 Task: Add Attachment from Google Drive to Card Card0000000363 in Board Board0000000091 in Workspace WS0000000031 in Trello. Add Cover Orange to Card Card0000000363 in Board Board0000000091 in Workspace WS0000000031 in Trello. Add "Add Label …" with "Title" Title0000000363 to Button Button0000000363 to Card Card0000000363 in Board Board0000000091 in Workspace WS0000000031 in Trello. Add Description DS0000000363 to Card Card0000000363 in Board Board0000000091 in Workspace WS0000000031 in Trello. Add Comment CM0000000363 to Card Card0000000363 in Board Board0000000091 in Workspace WS0000000031 in Trello
Action: Mouse moved to (445, 506)
Screenshot: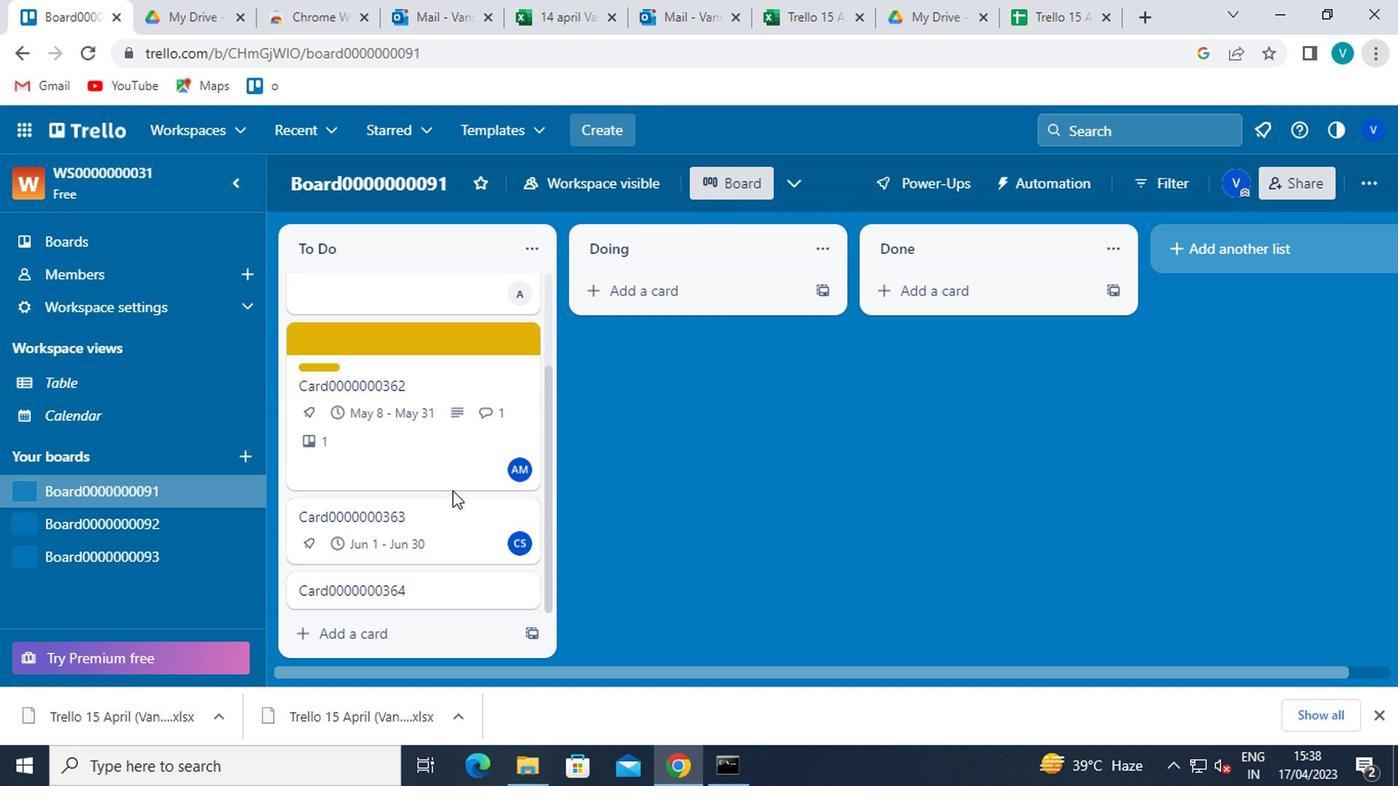 
Action: Mouse pressed left at (445, 506)
Screenshot: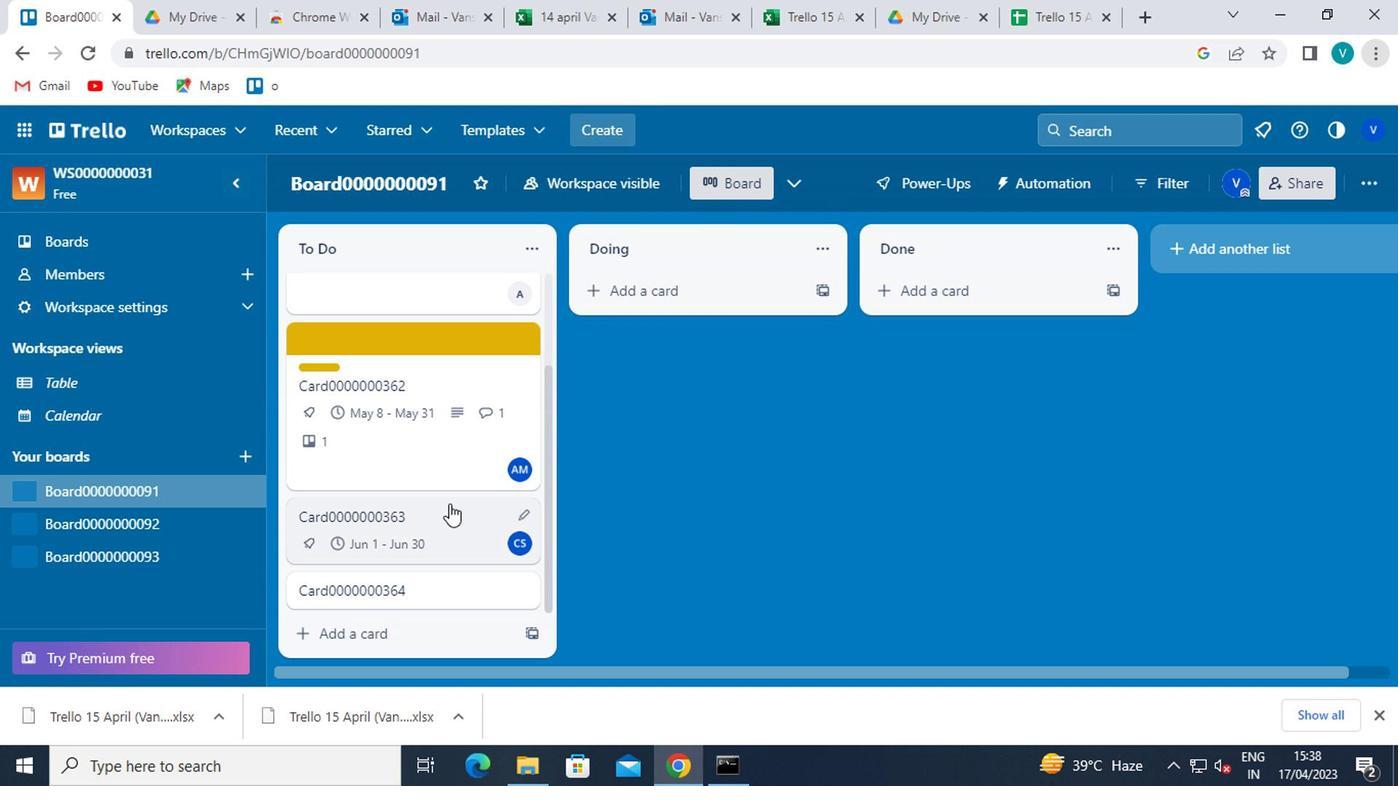 
Action: Mouse moved to (918, 456)
Screenshot: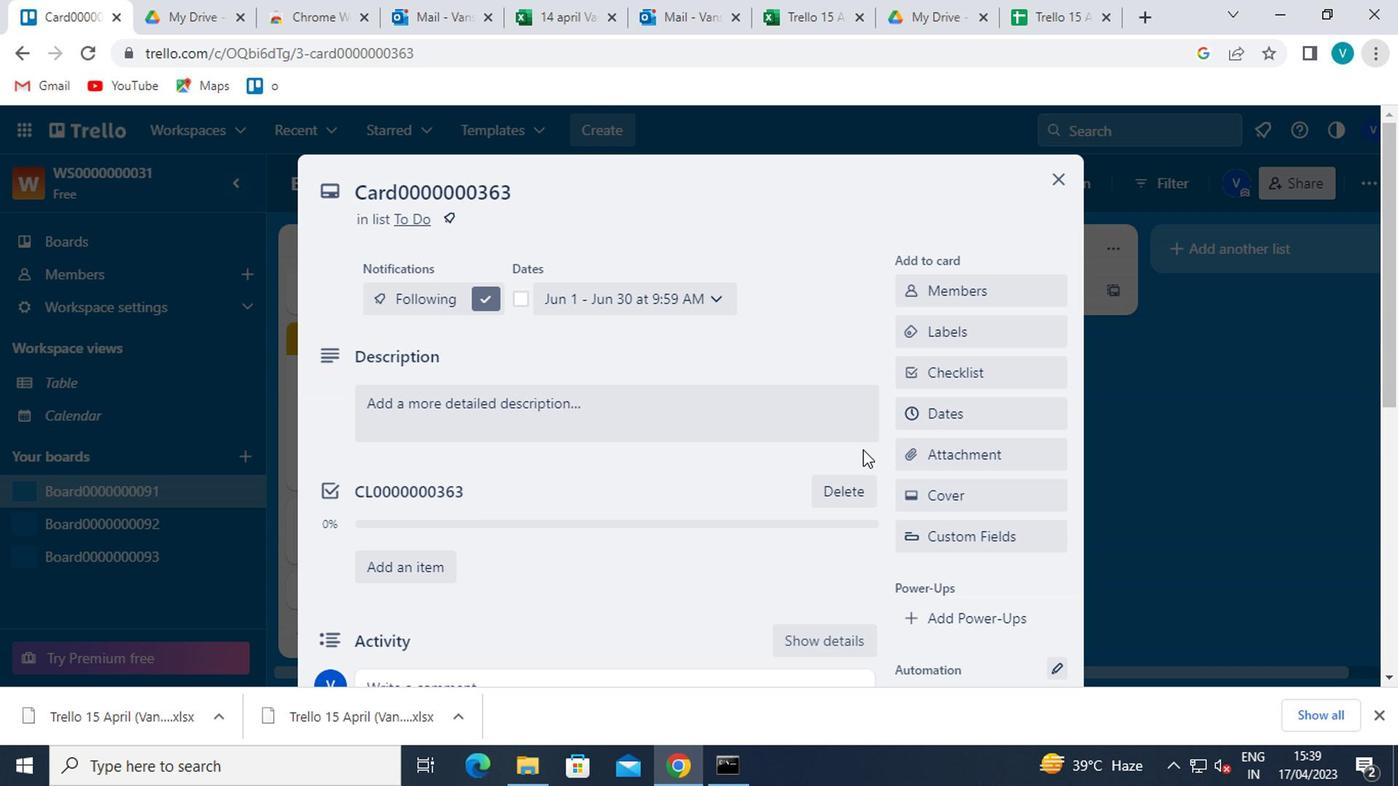 
Action: Mouse pressed left at (918, 456)
Screenshot: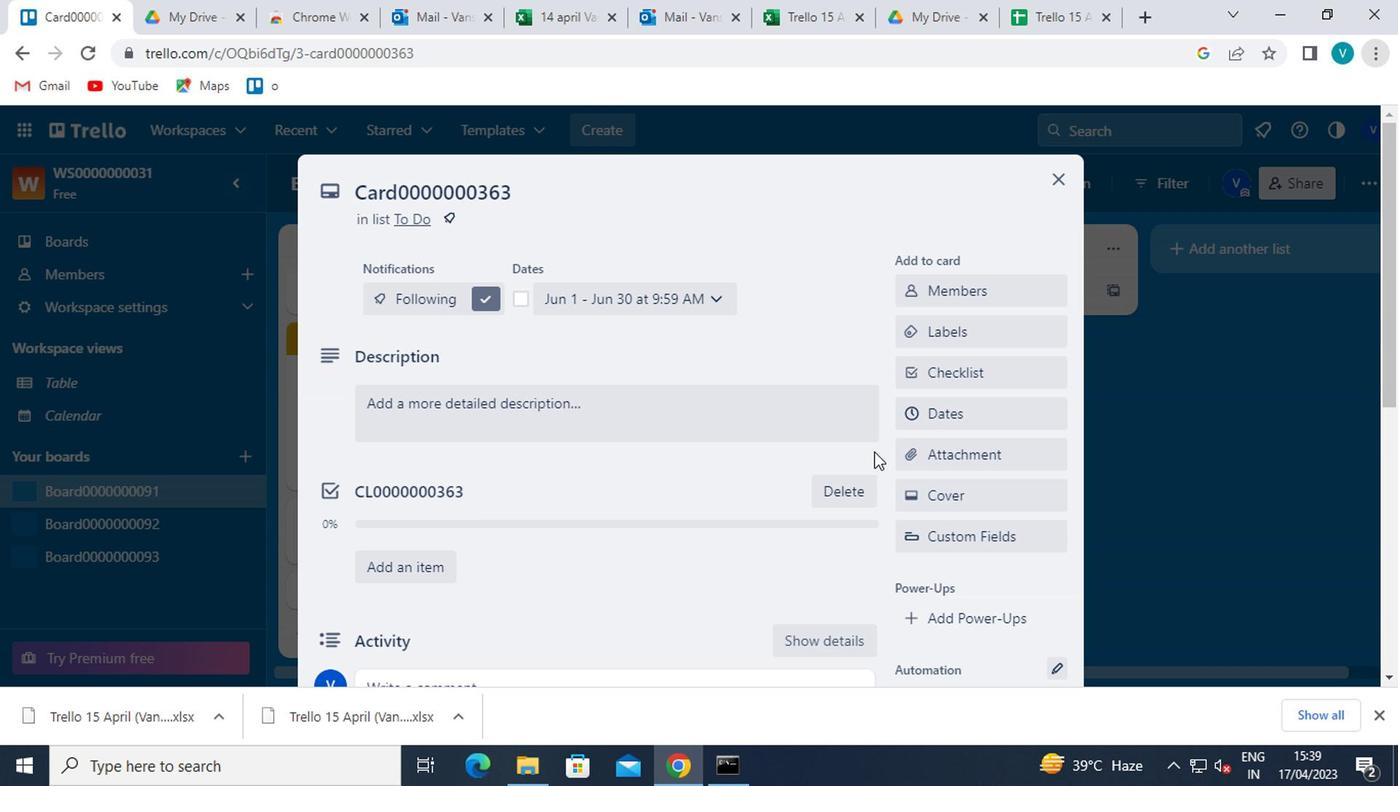 
Action: Mouse moved to (938, 286)
Screenshot: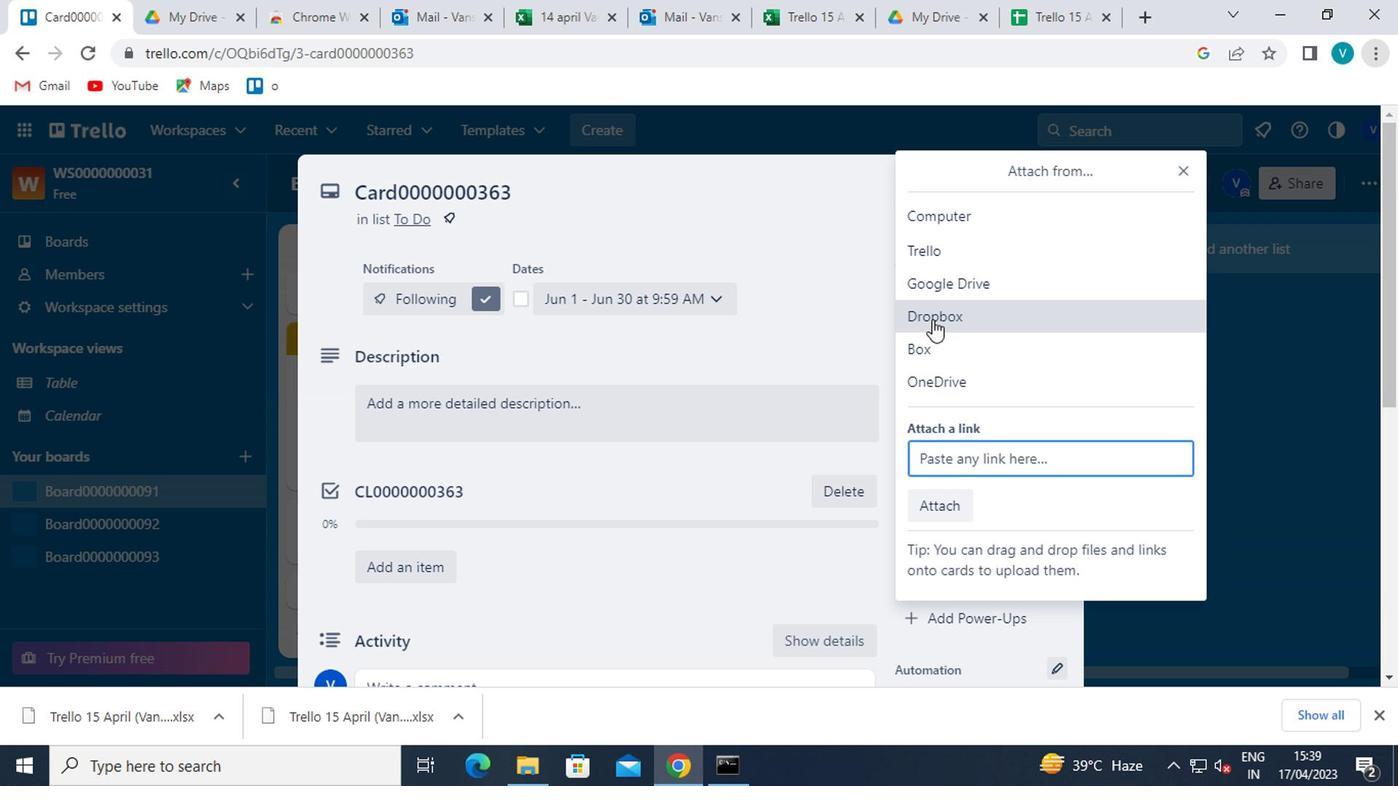 
Action: Mouse pressed left at (938, 286)
Screenshot: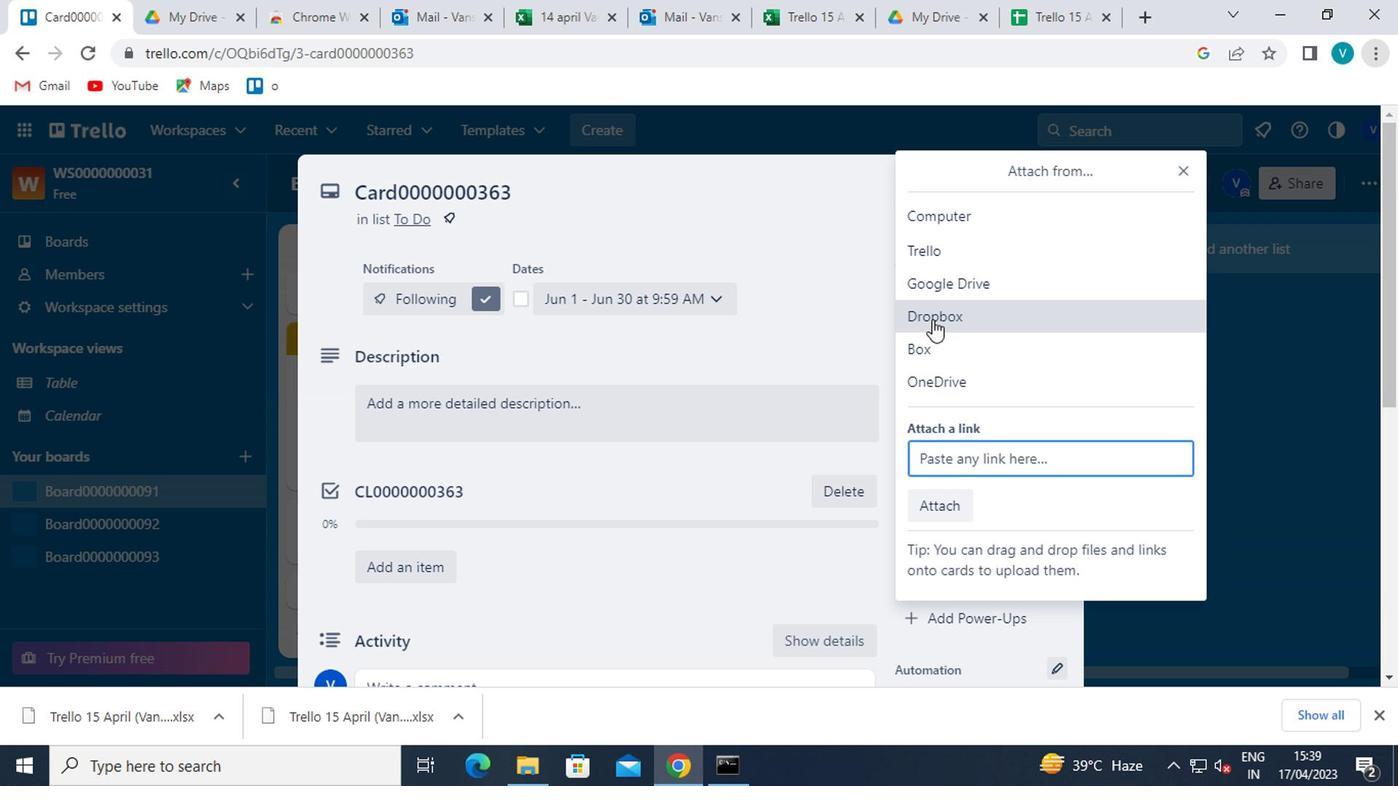 
Action: Mouse moved to (559, 449)
Screenshot: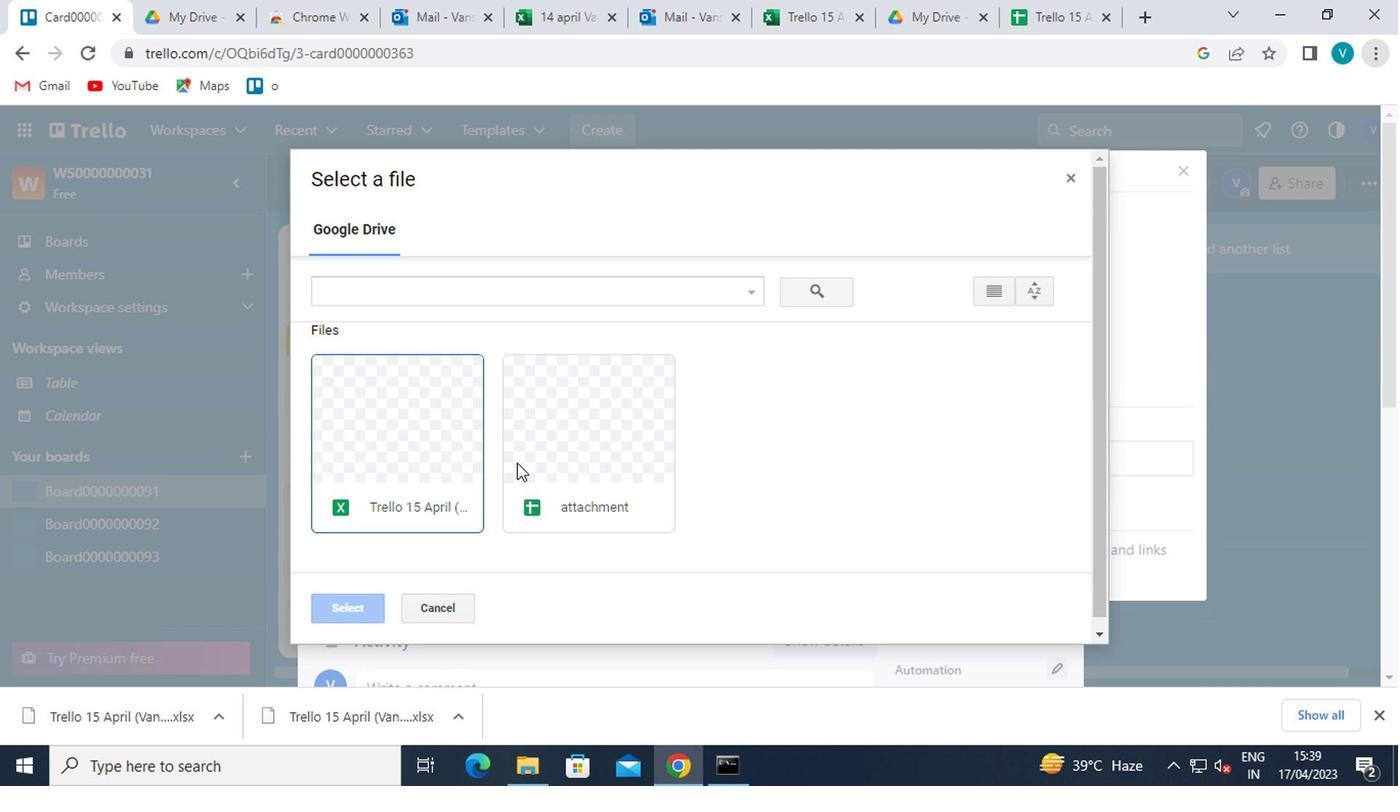 
Action: Mouse pressed left at (559, 449)
Screenshot: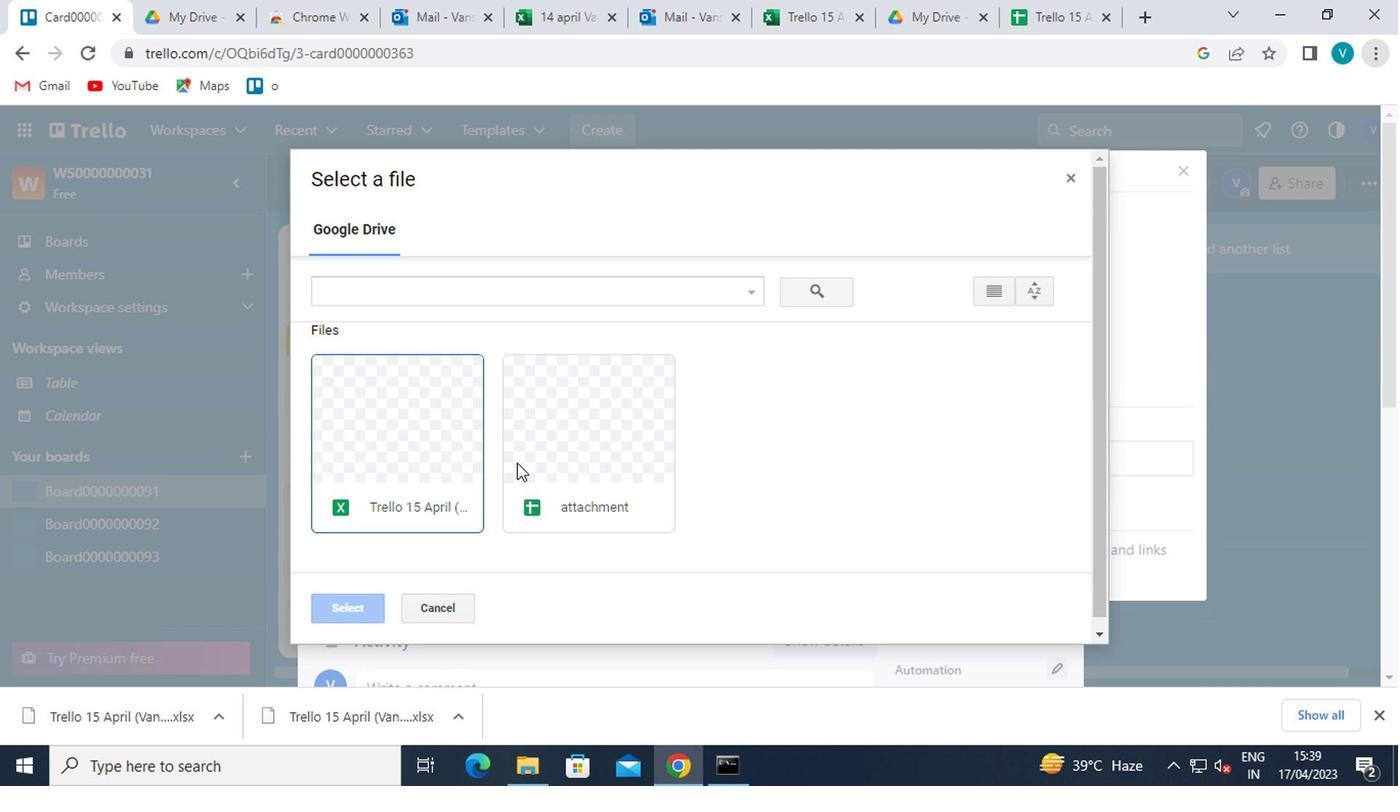 
Action: Mouse moved to (322, 609)
Screenshot: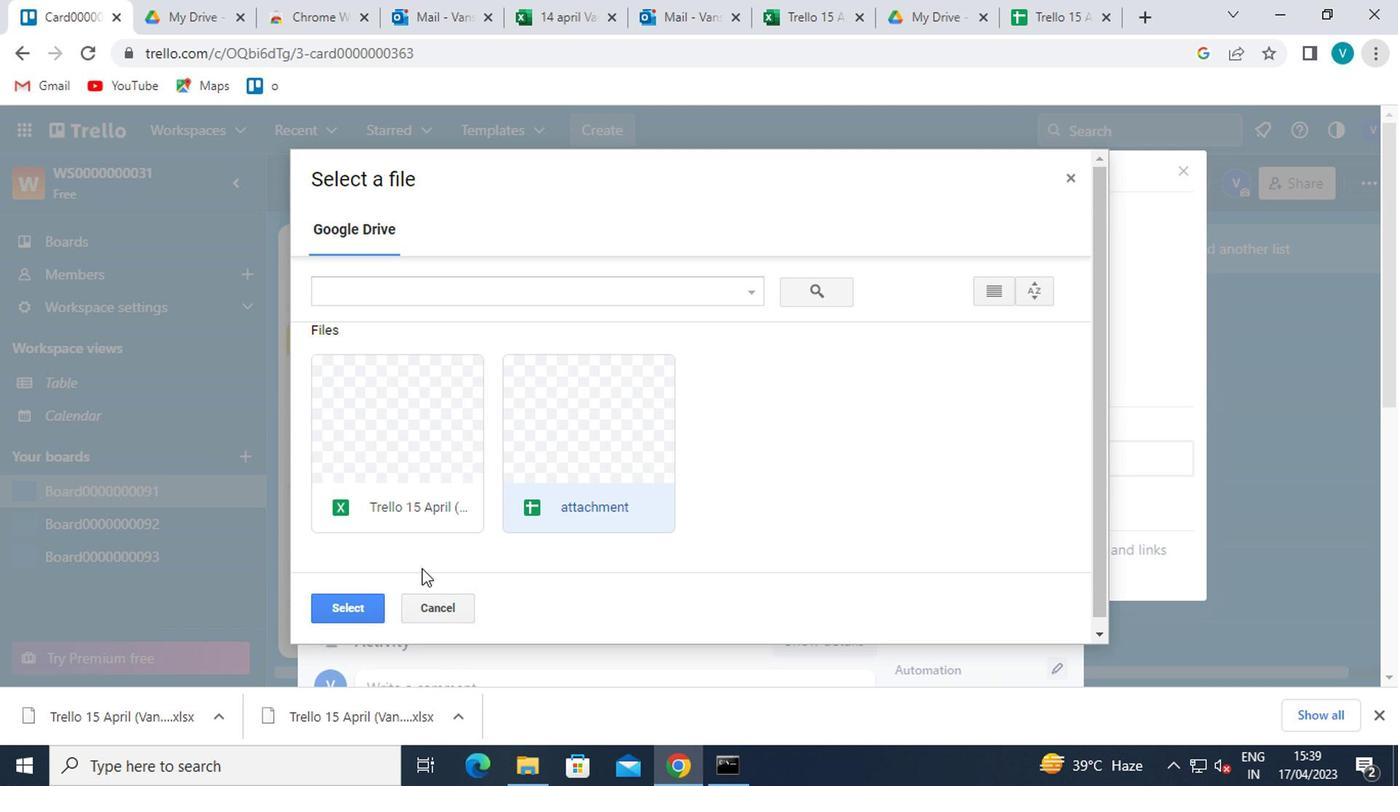 
Action: Mouse pressed left at (322, 609)
Screenshot: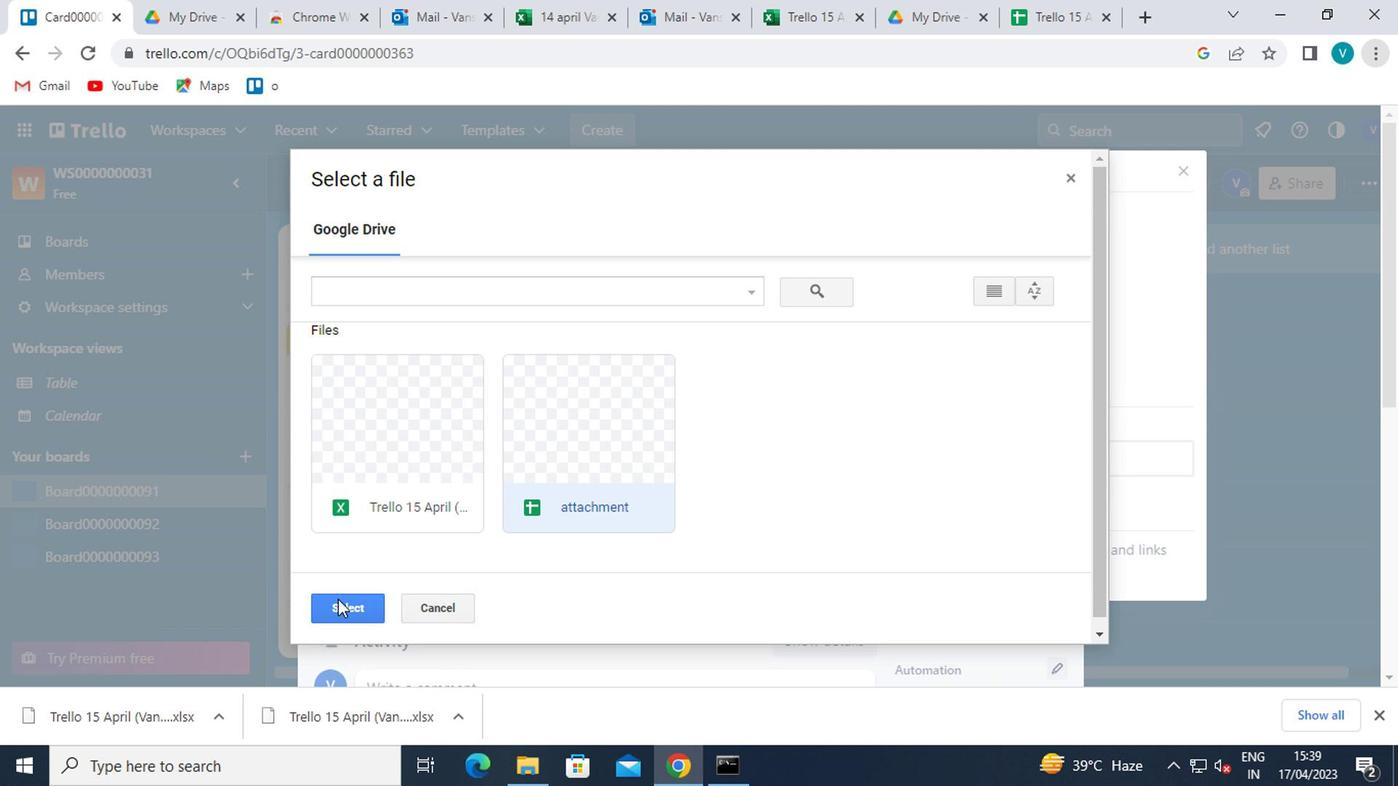 
Action: Mouse moved to (942, 487)
Screenshot: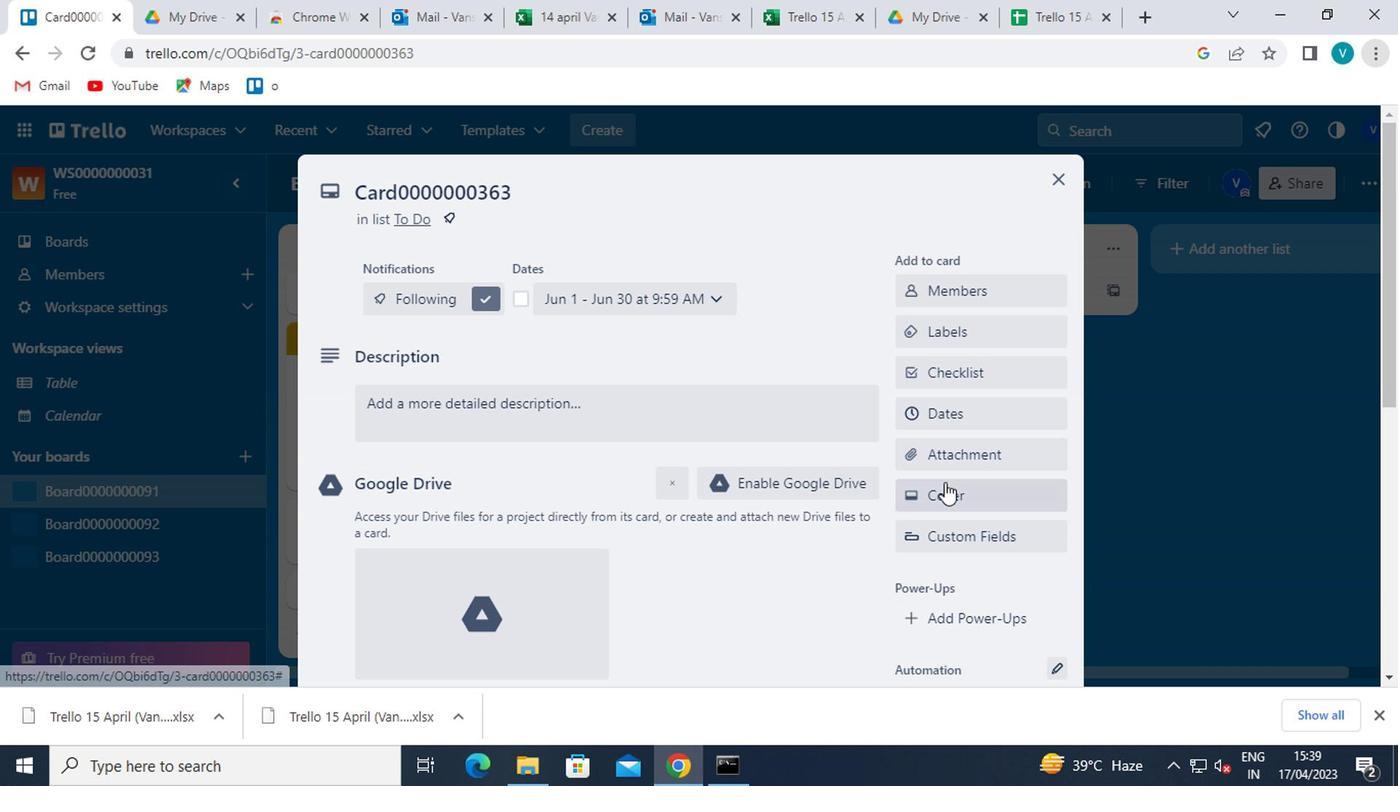 
Action: Mouse pressed left at (942, 487)
Screenshot: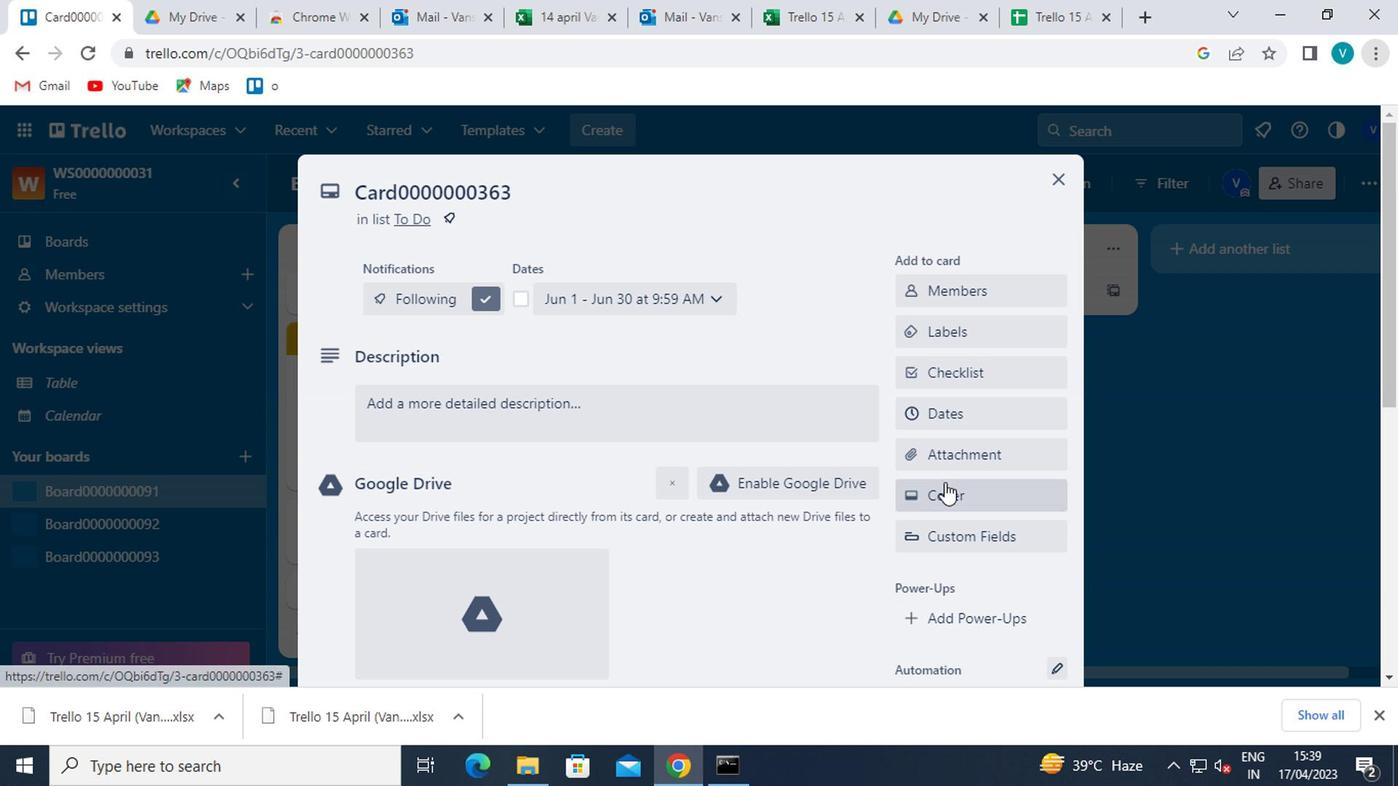 
Action: Mouse moved to (1027, 342)
Screenshot: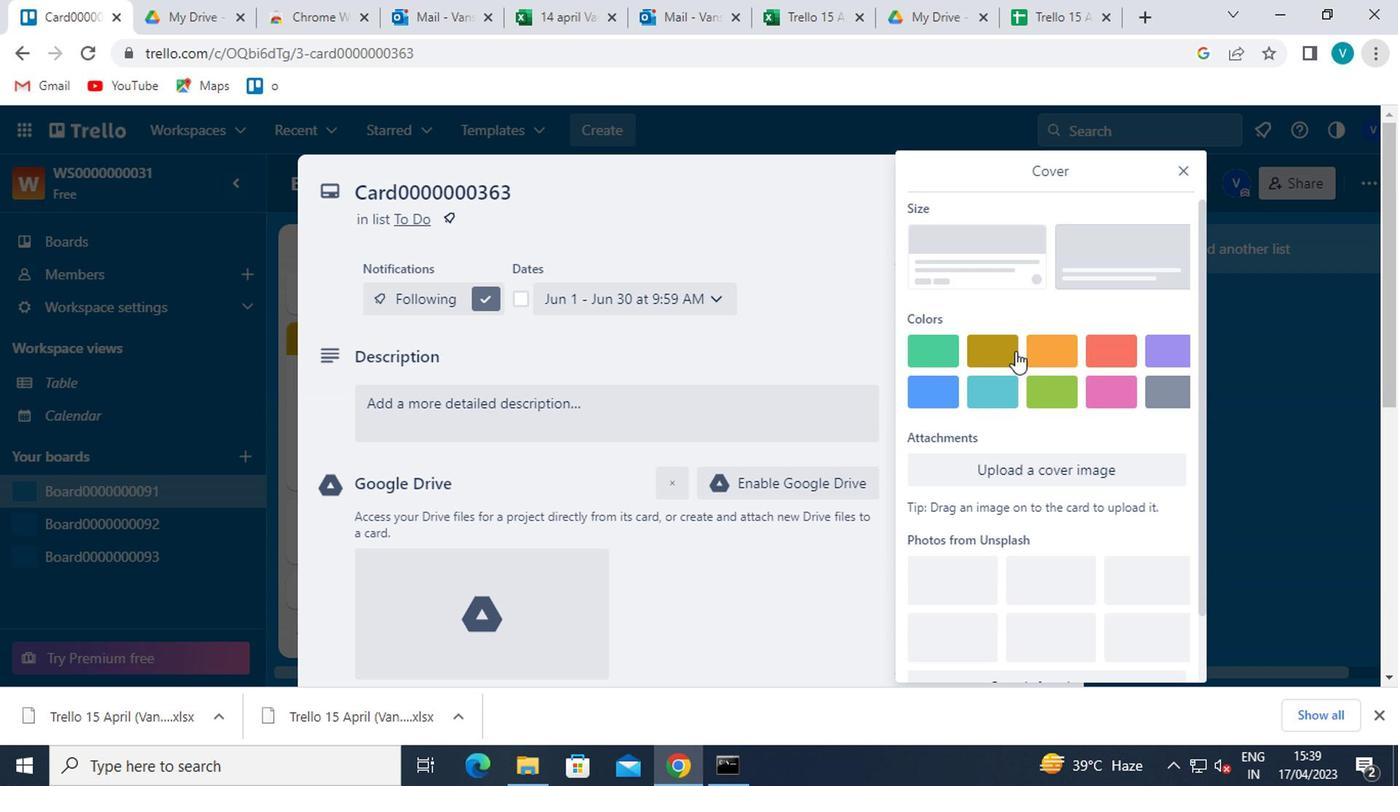 
Action: Mouse pressed left at (1027, 342)
Screenshot: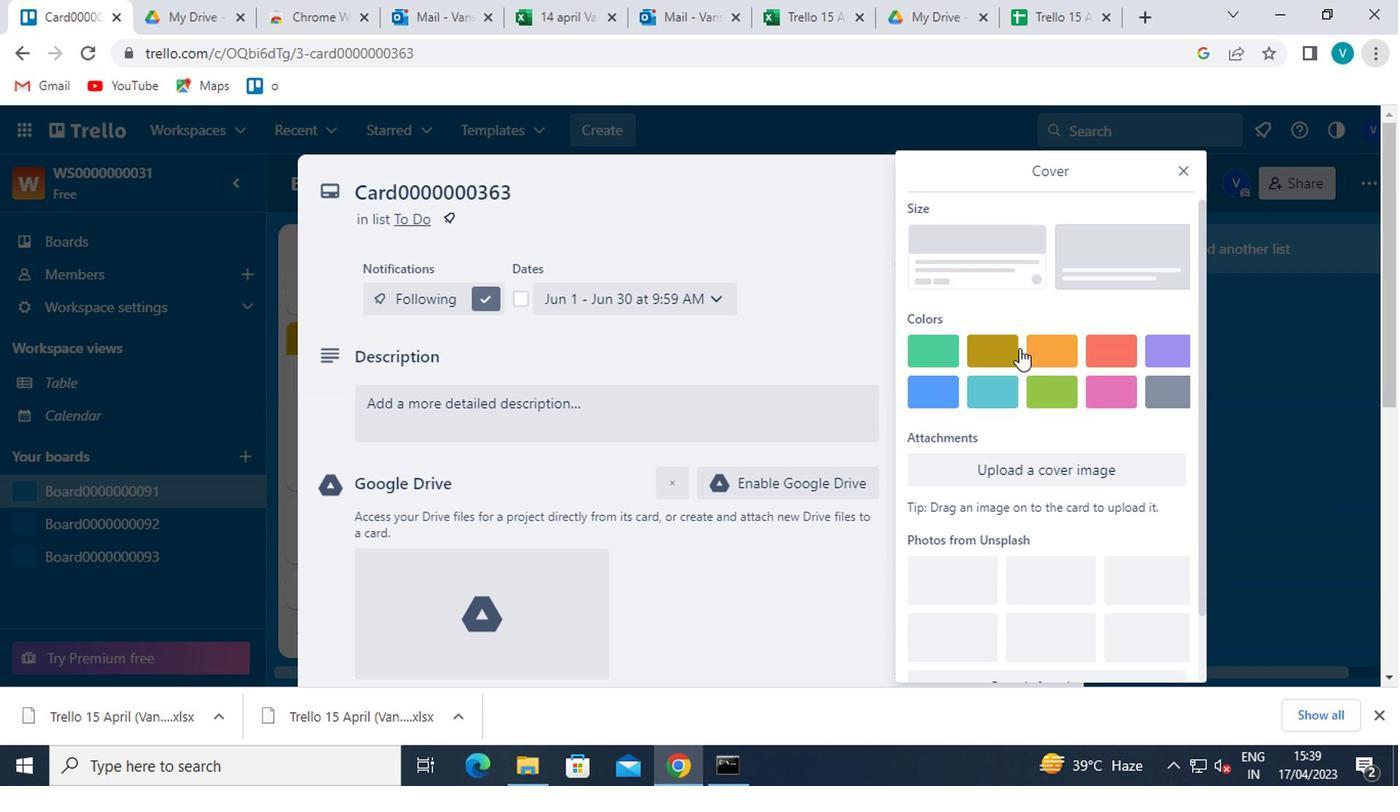 
Action: Mouse moved to (1172, 171)
Screenshot: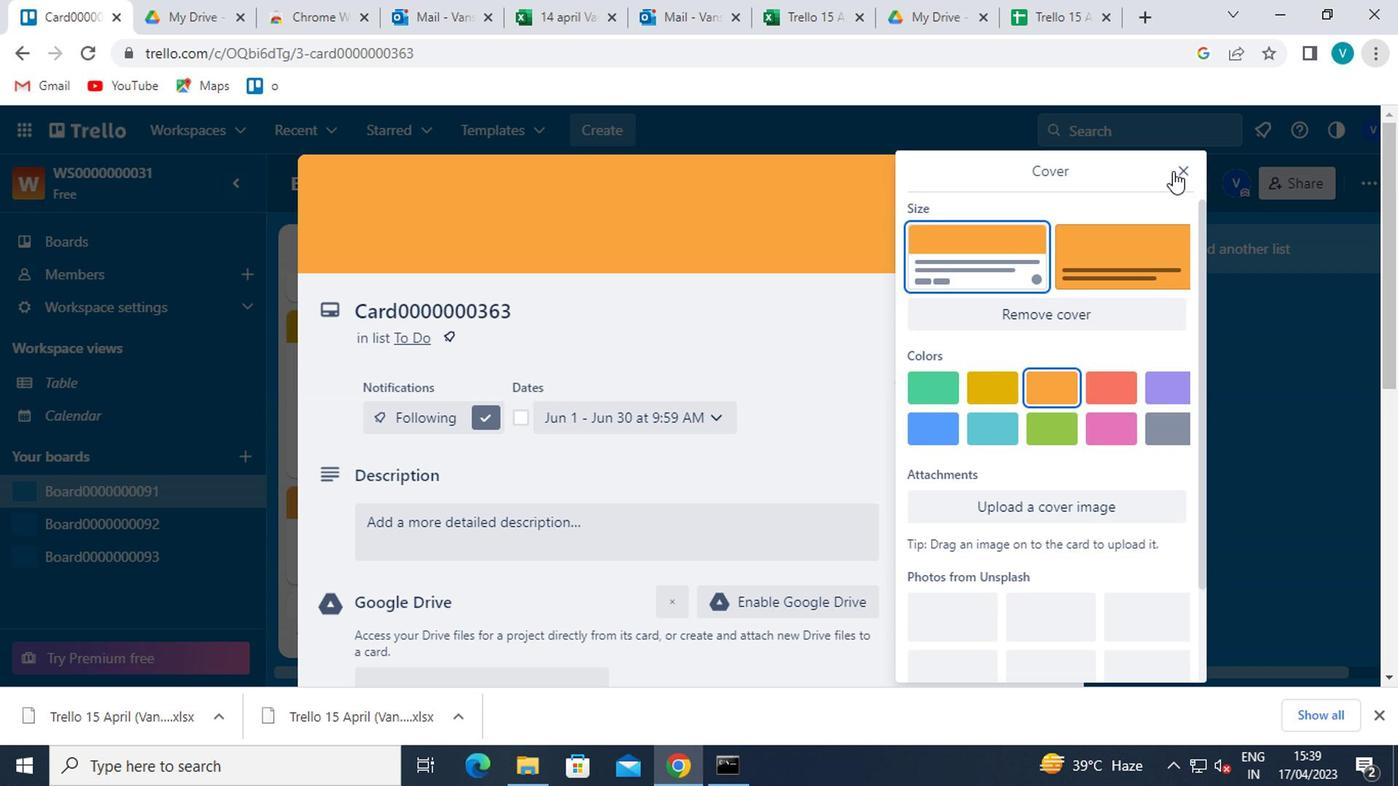 
Action: Mouse pressed left at (1172, 171)
Screenshot: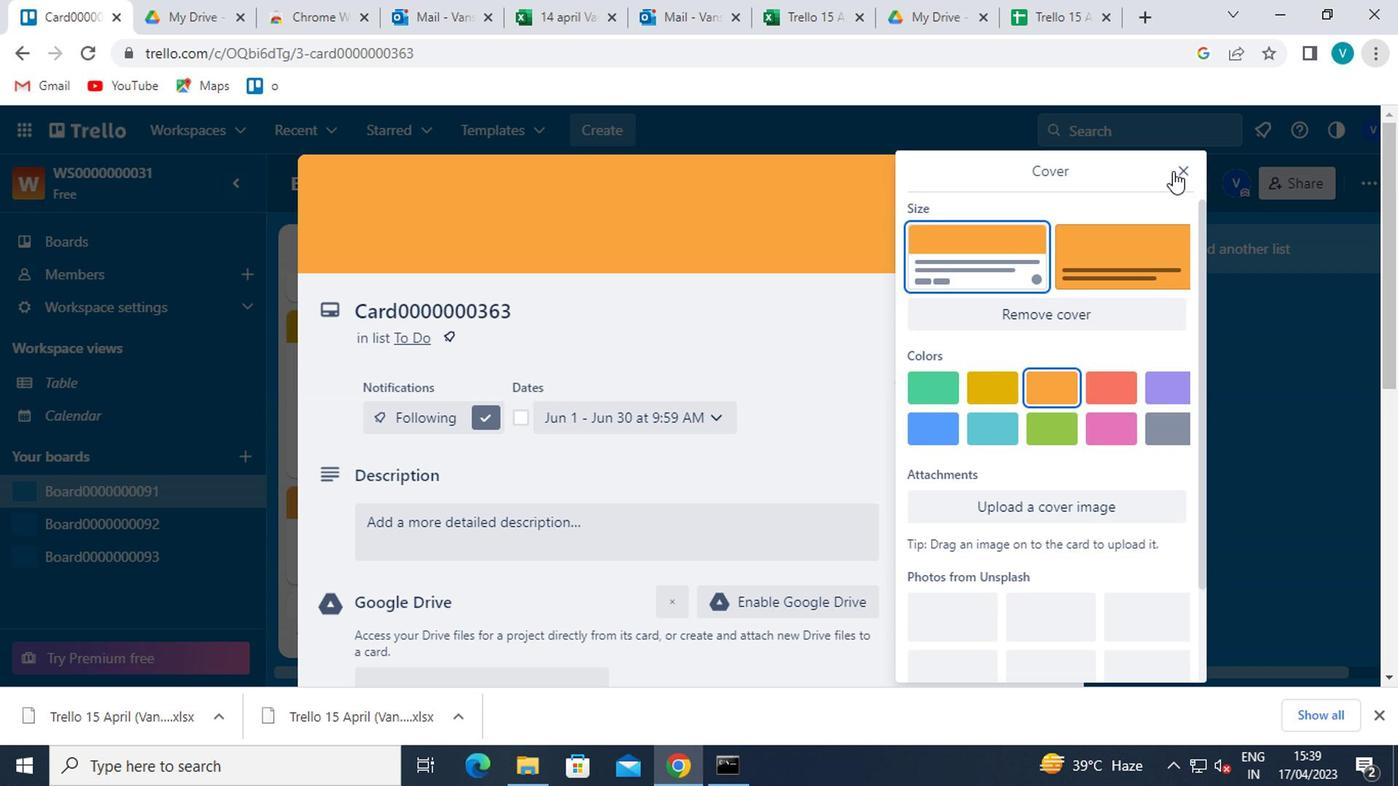
Action: Mouse moved to (1088, 418)
Screenshot: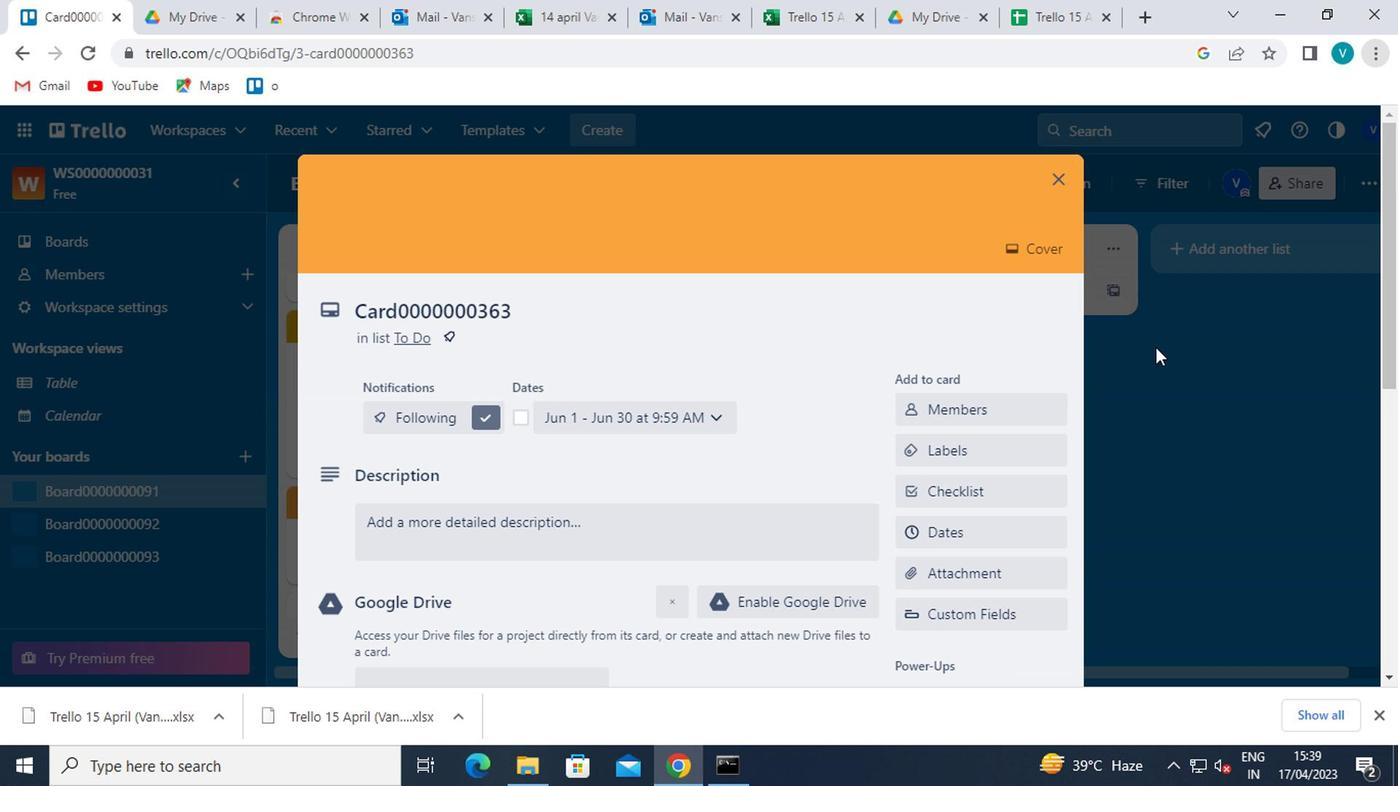 
Action: Mouse scrolled (1088, 417) with delta (0, -1)
Screenshot: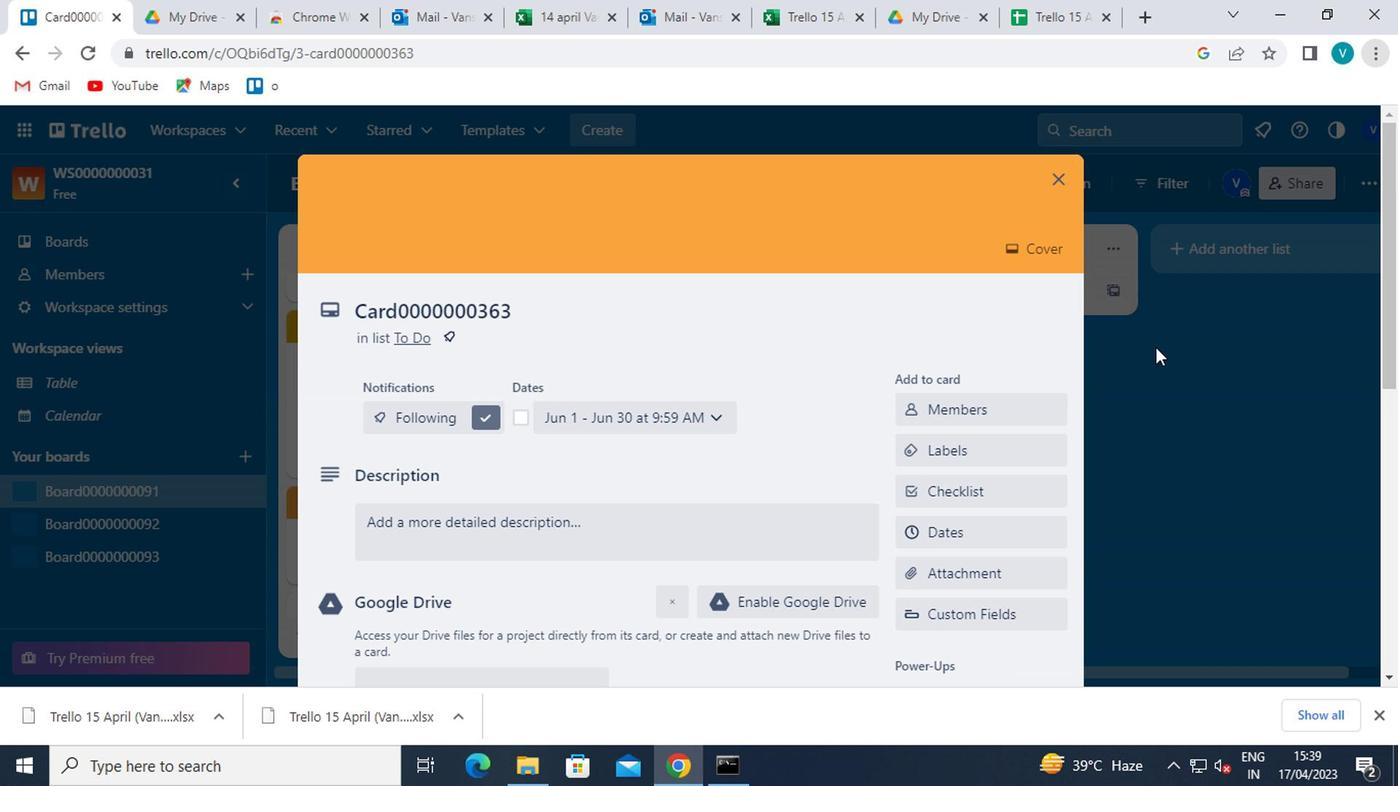 
Action: Mouse moved to (1078, 429)
Screenshot: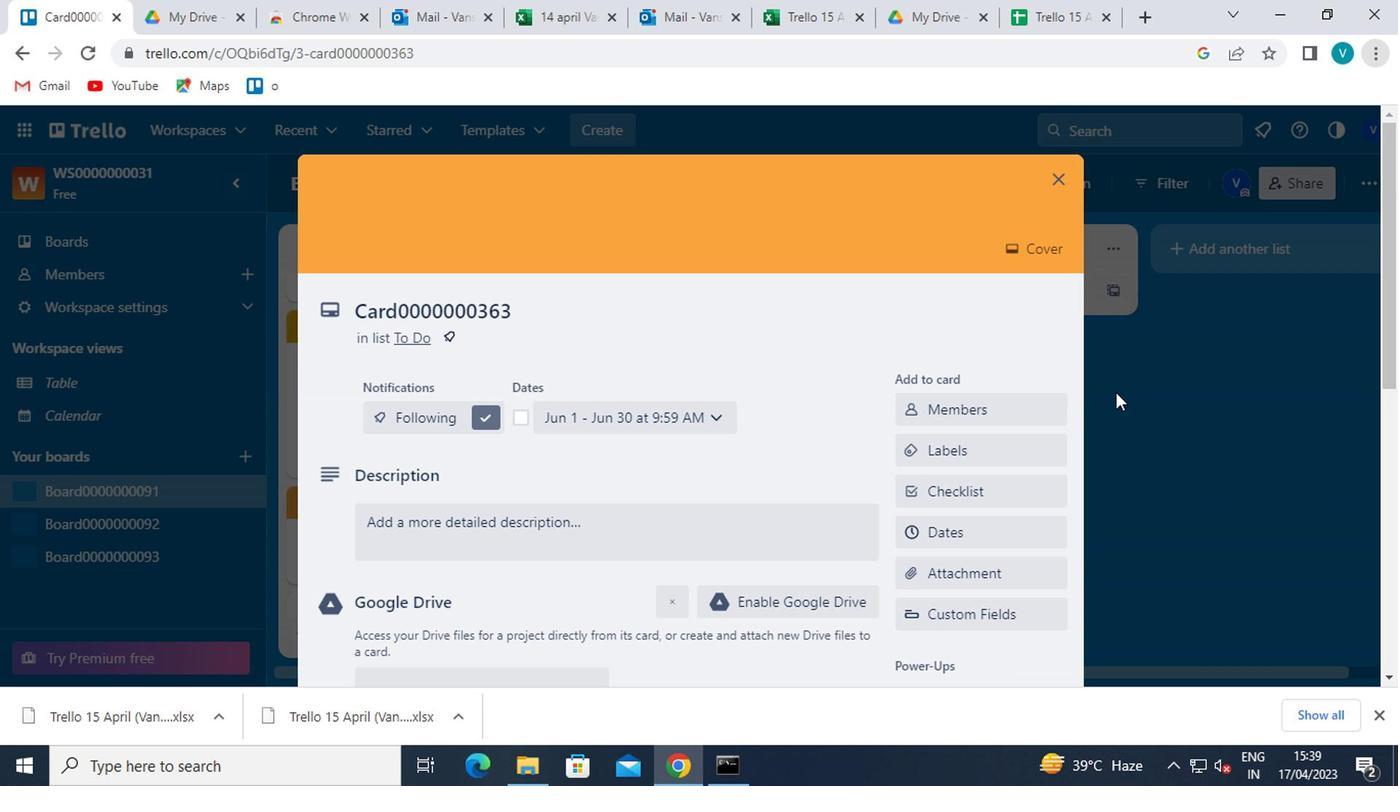 
Action: Mouse scrolled (1078, 427) with delta (0, -1)
Screenshot: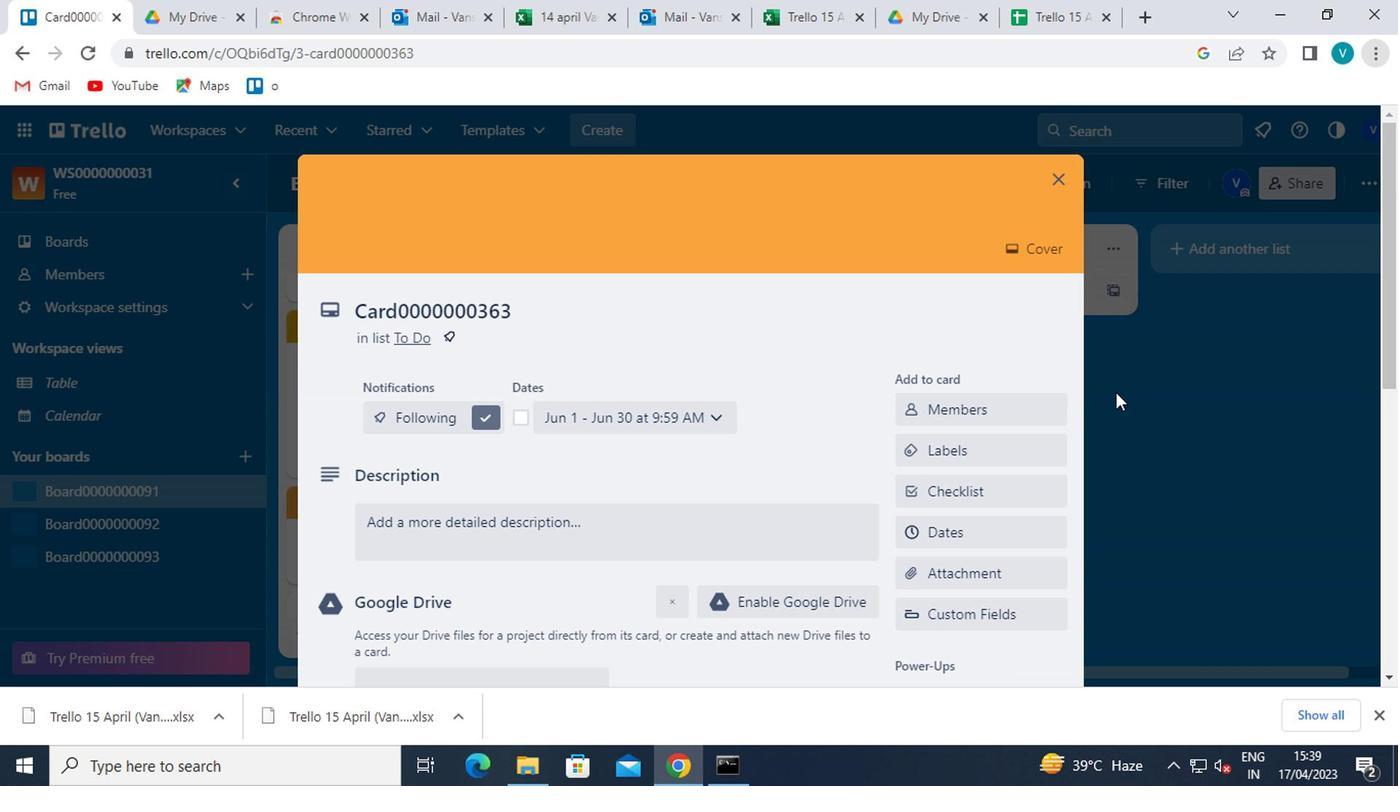 
Action: Mouse moved to (1035, 455)
Screenshot: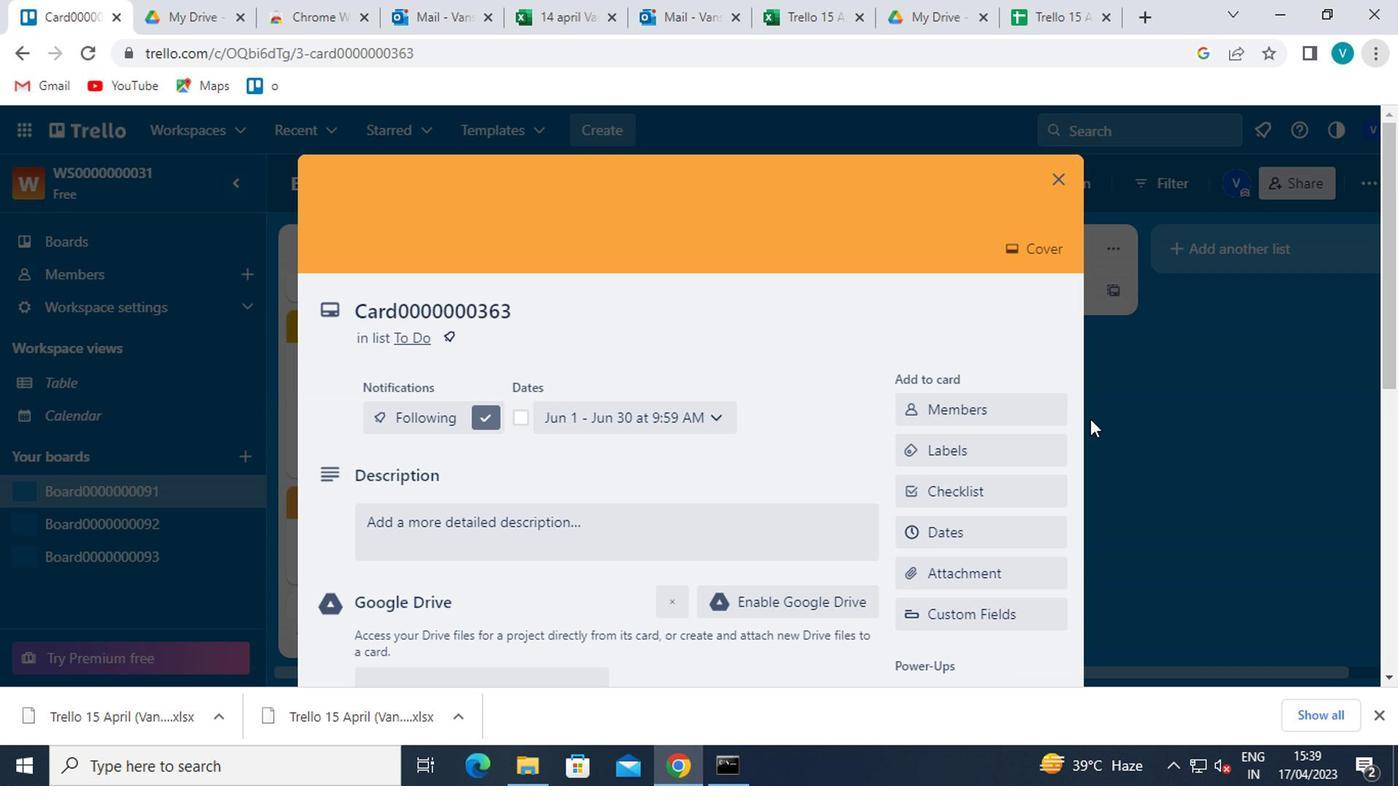 
Action: Mouse scrolled (1035, 454) with delta (0, 0)
Screenshot: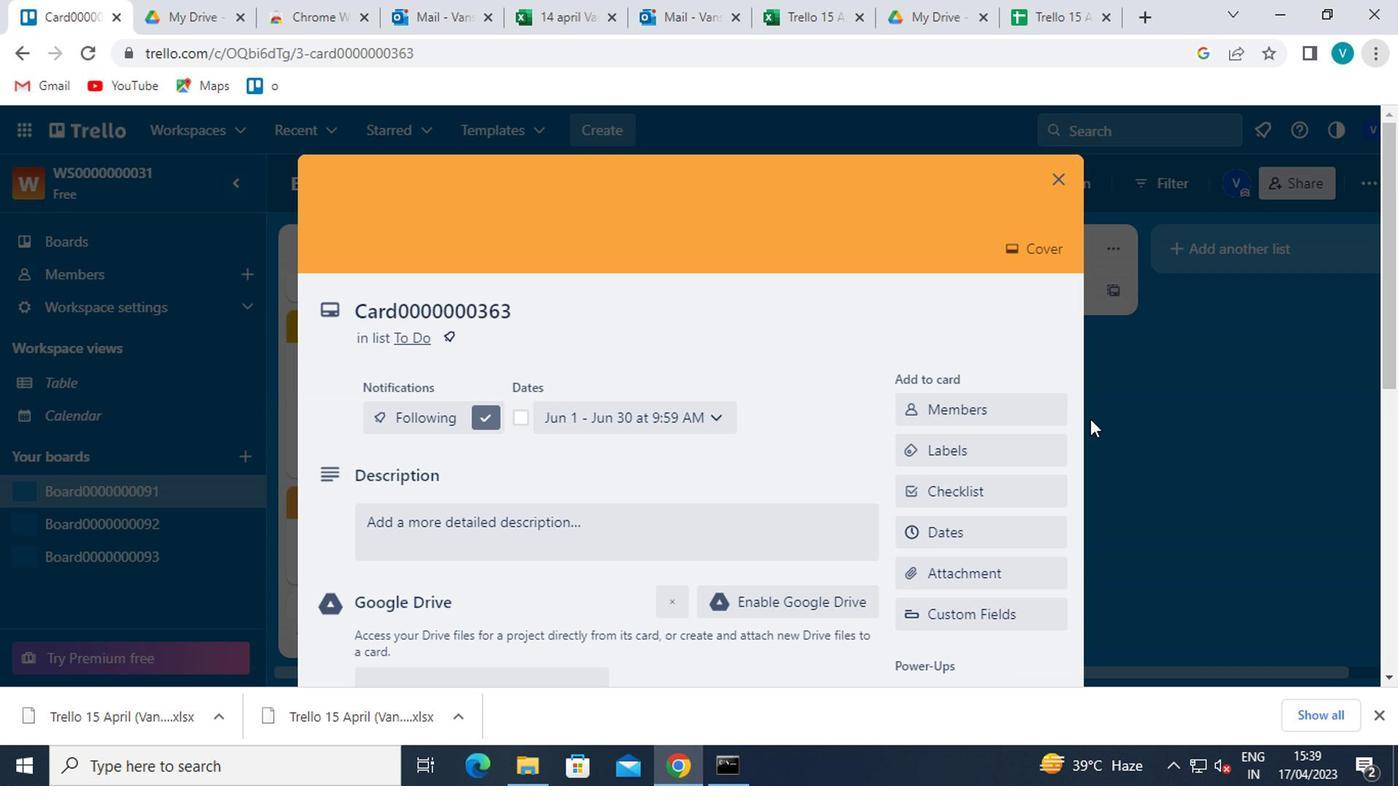 
Action: Mouse moved to (946, 611)
Screenshot: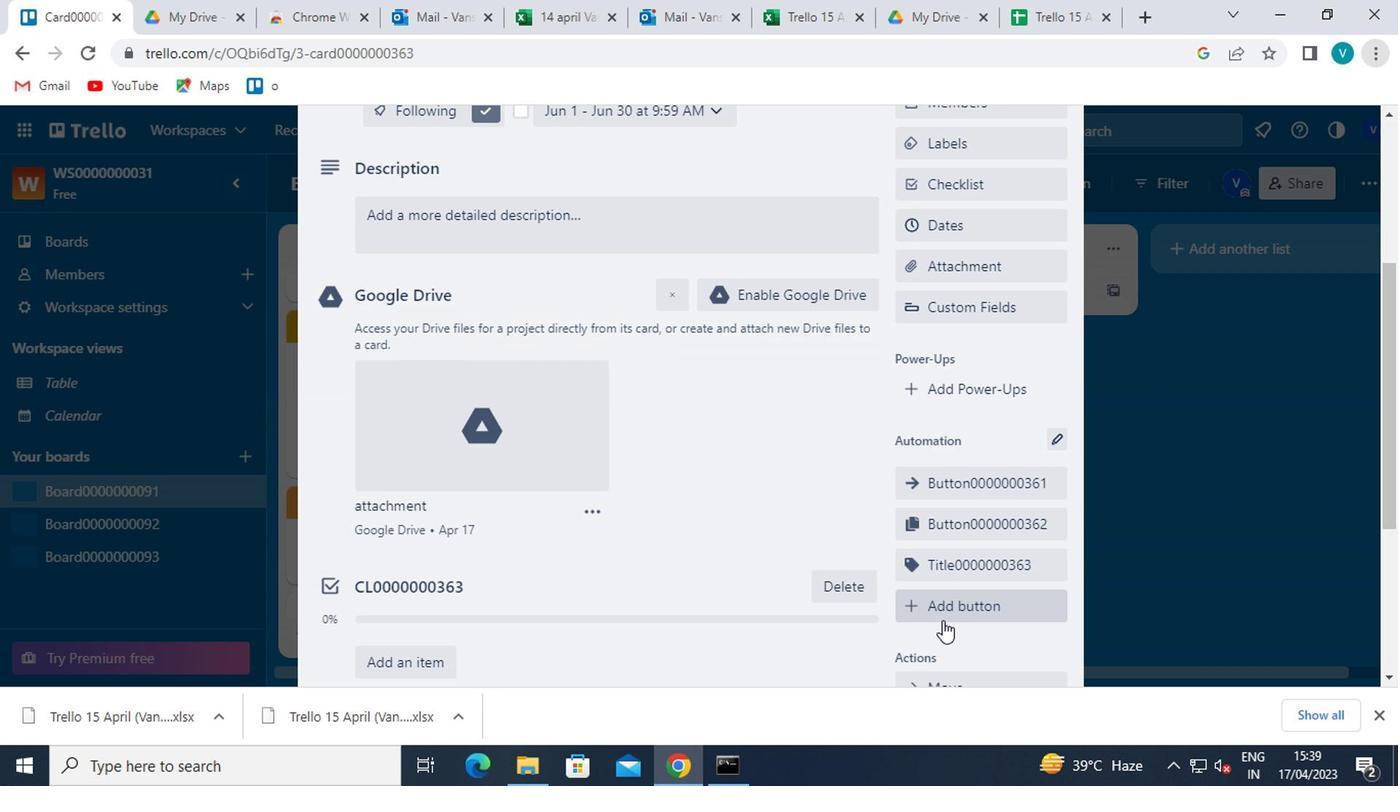 
Action: Mouse pressed left at (946, 611)
Screenshot: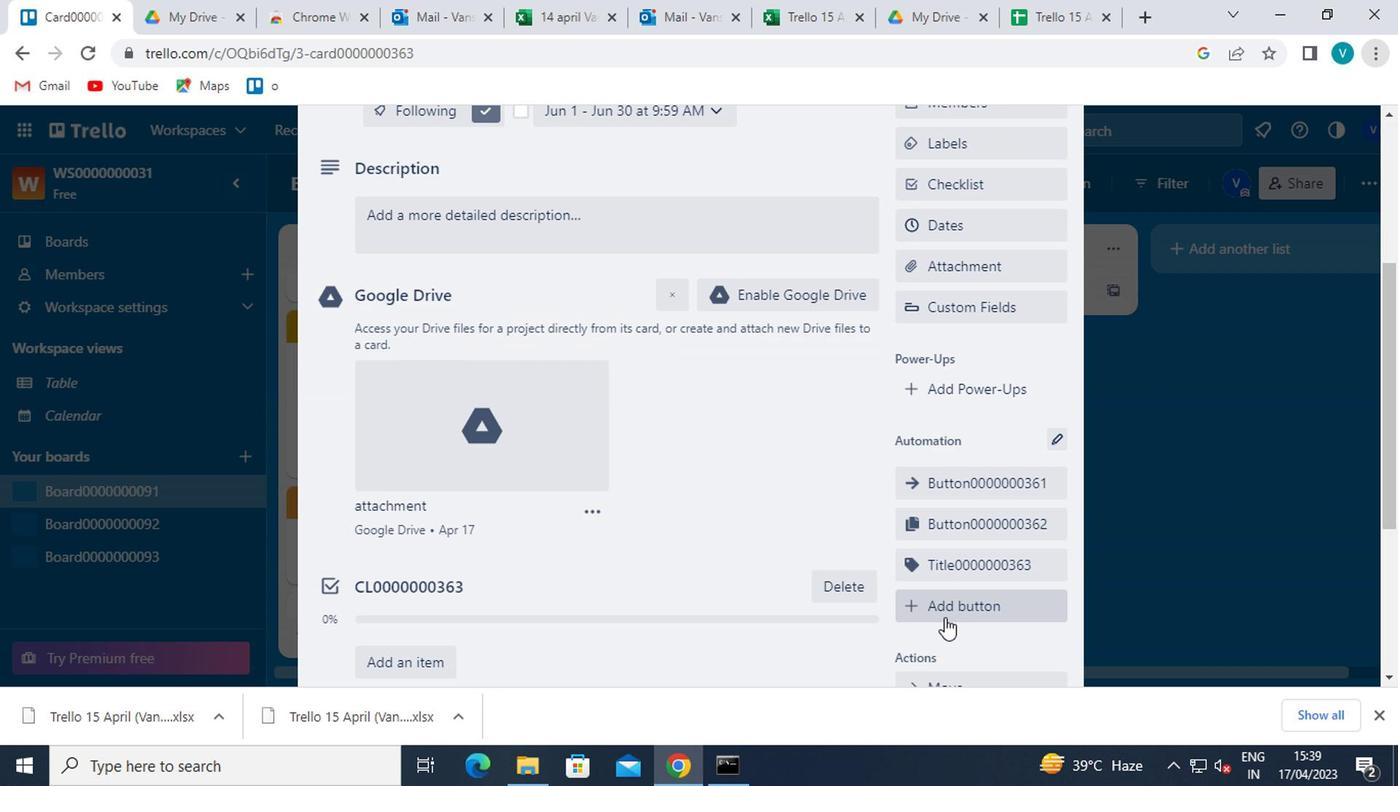 
Action: Mouse moved to (982, 337)
Screenshot: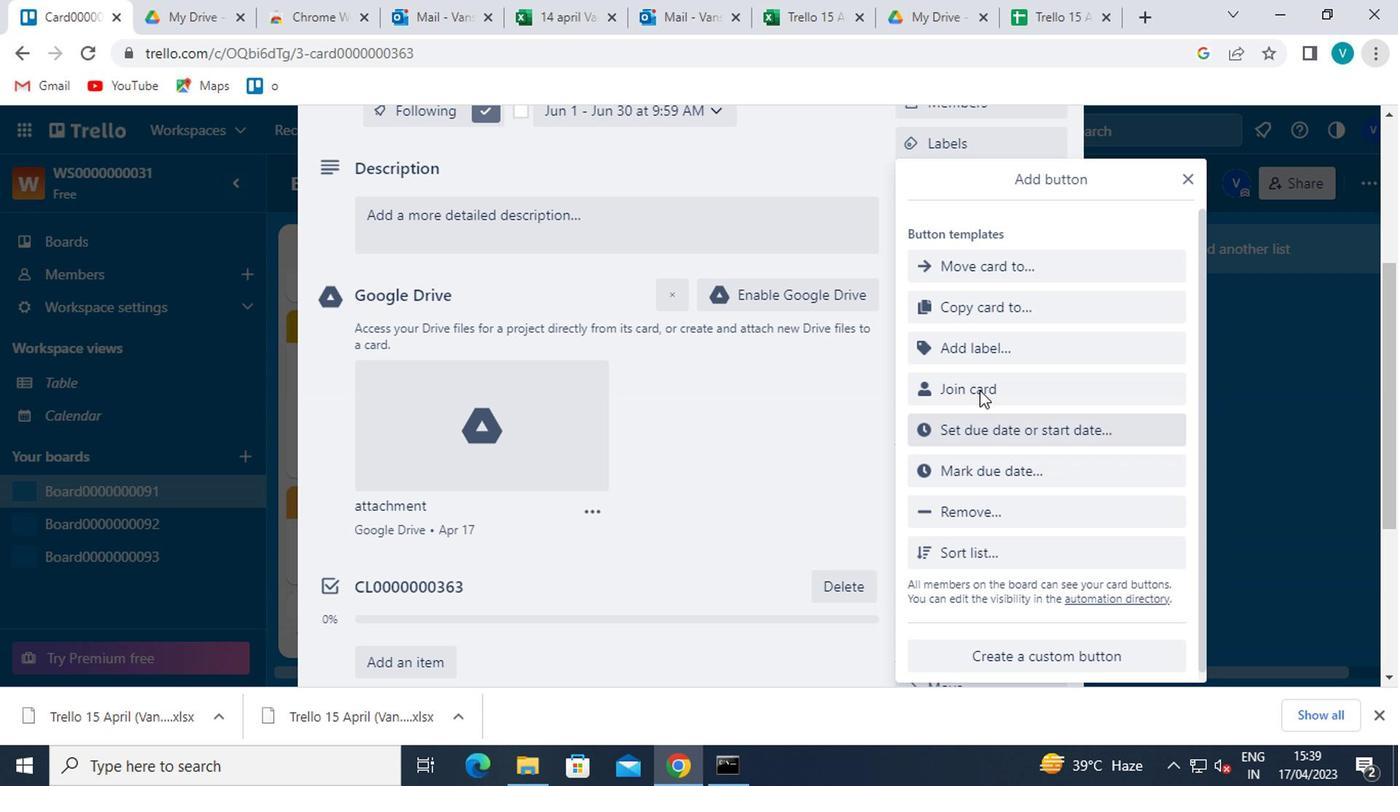 
Action: Mouse pressed left at (982, 337)
Screenshot: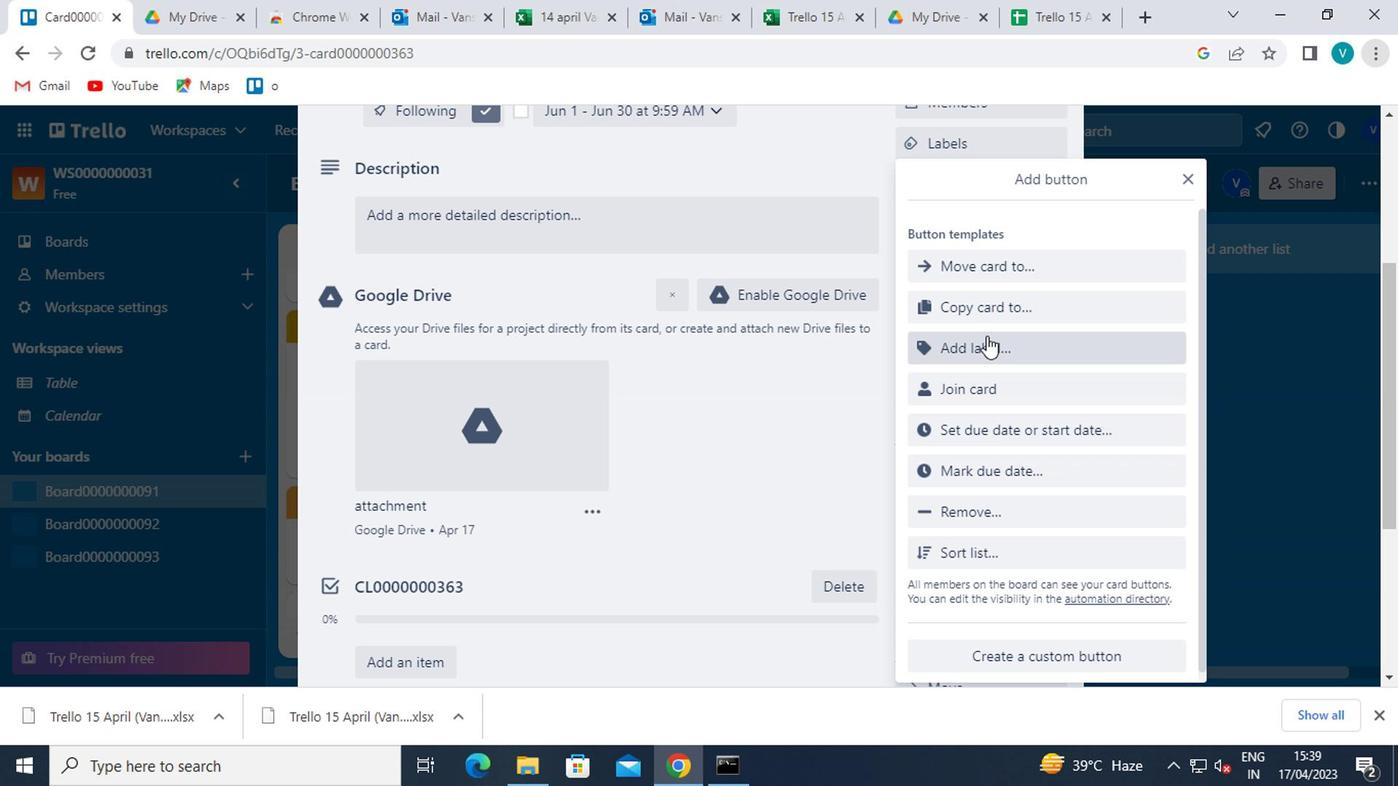 
Action: Mouse moved to (1011, 288)
Screenshot: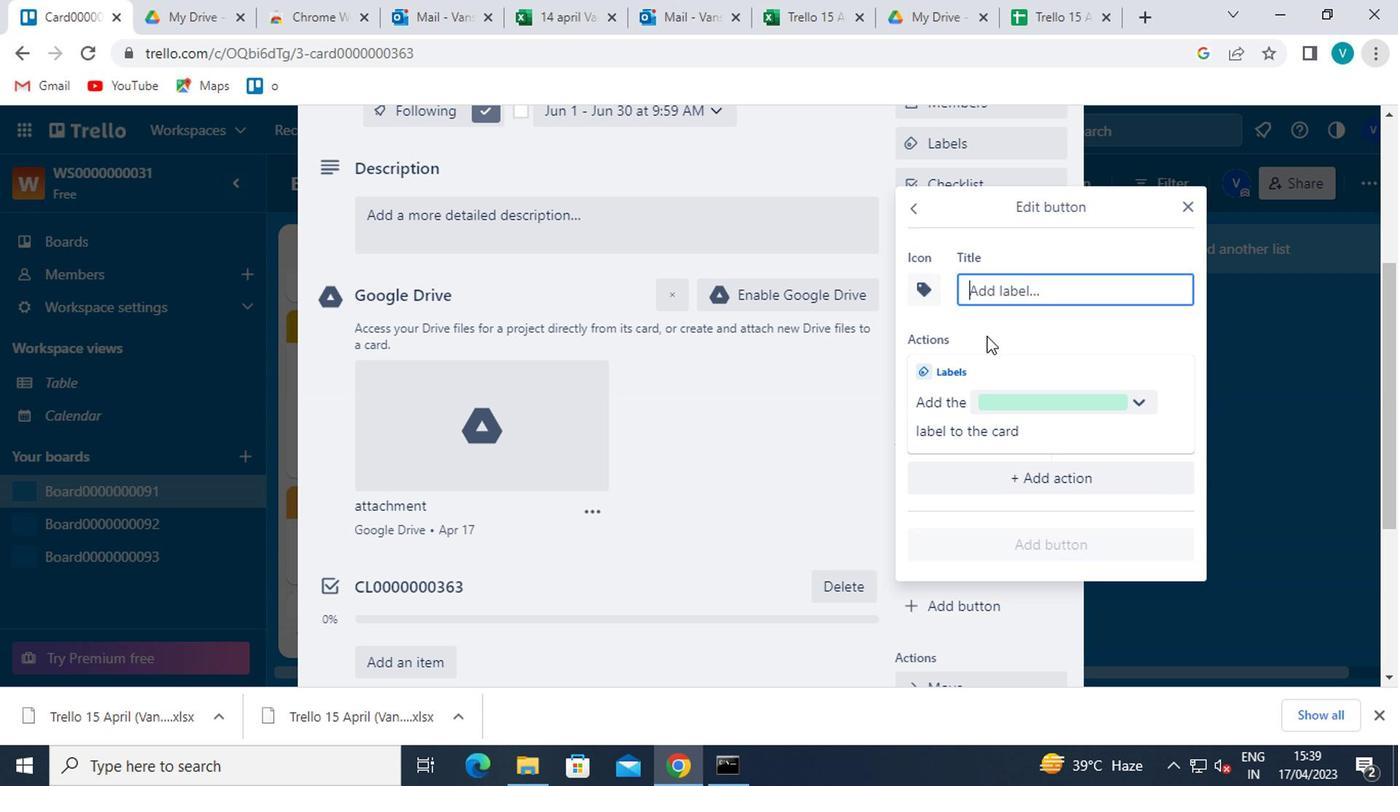 
Action: Mouse pressed left at (1011, 288)
Screenshot: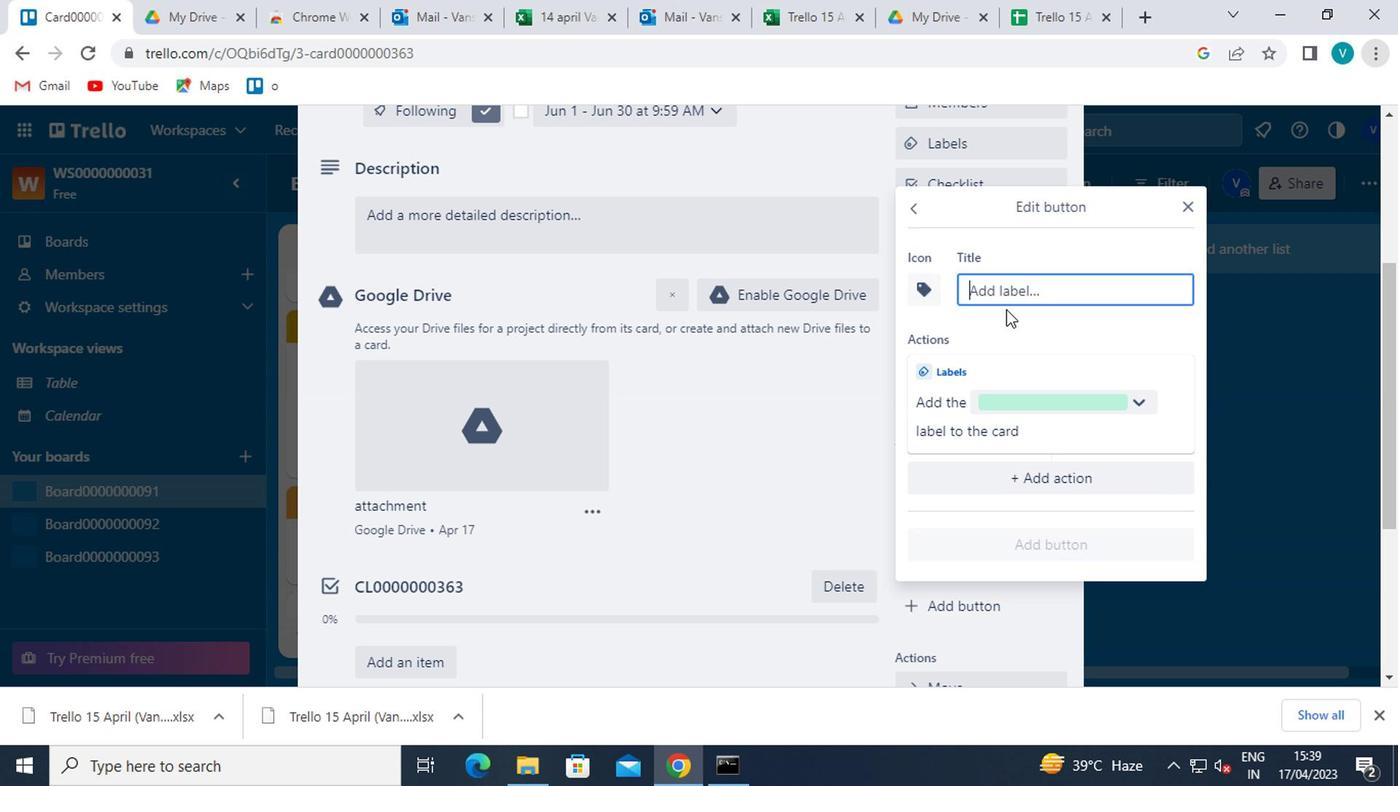 
Action: Key pressed <Key.shift>TITLE0000000363
Screenshot: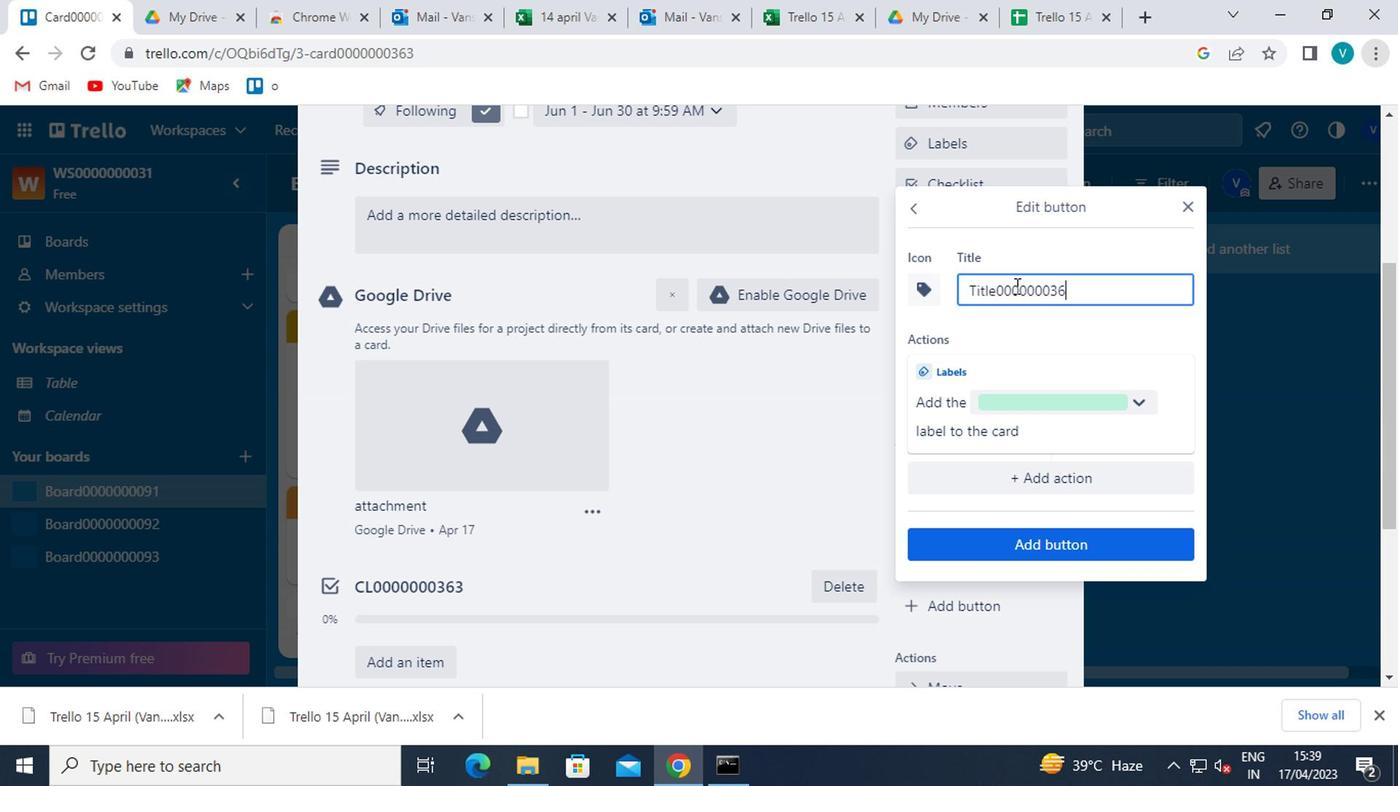 
Action: Mouse moved to (1037, 536)
Screenshot: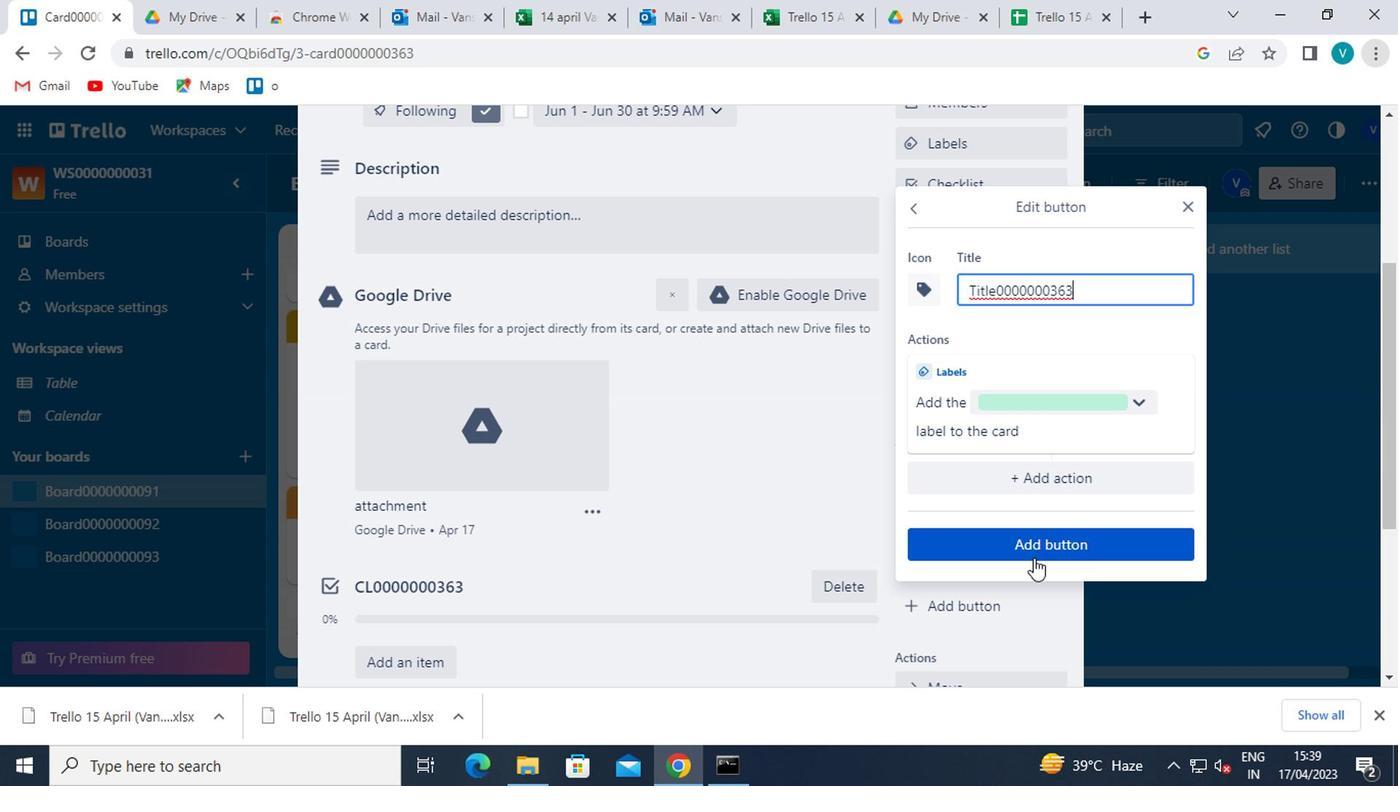 
Action: Mouse pressed left at (1037, 536)
Screenshot: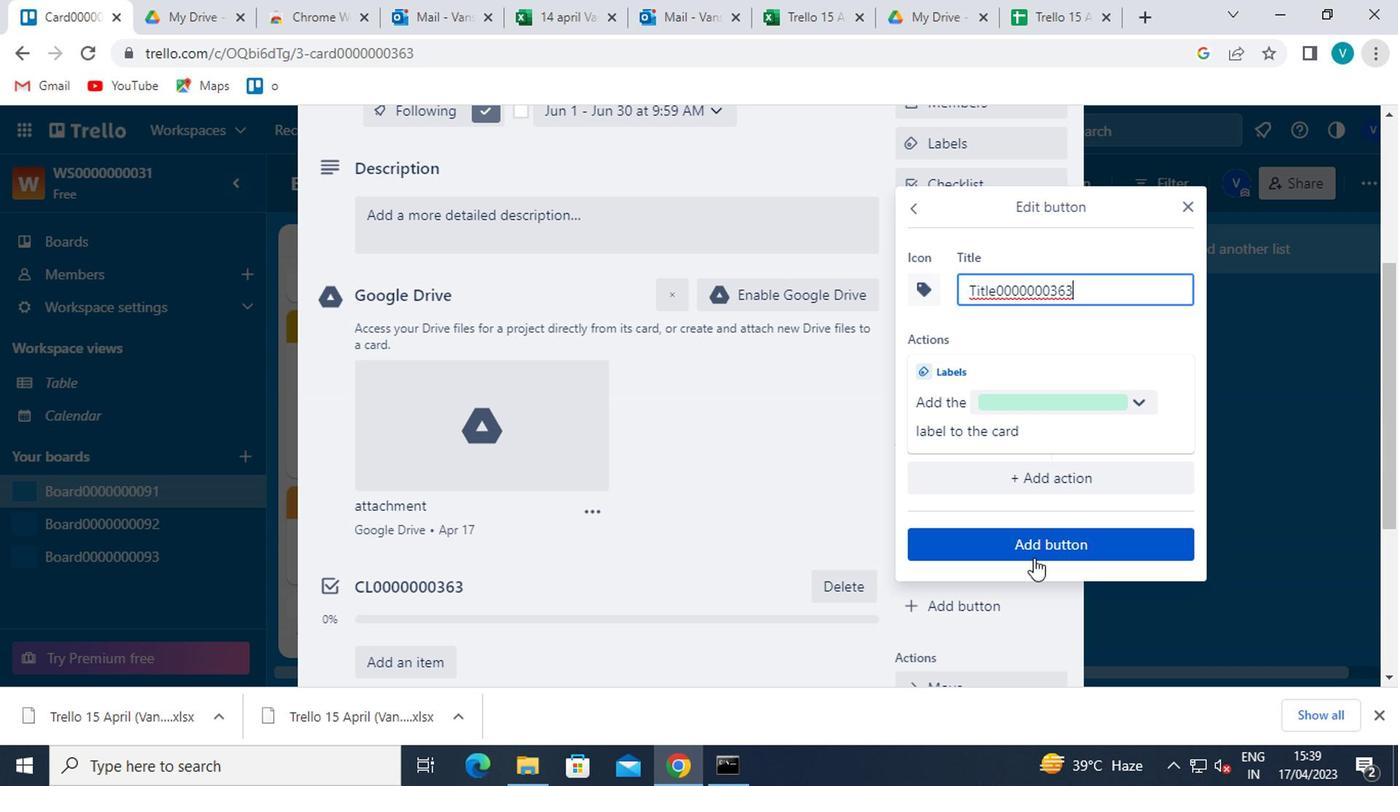 
Action: Mouse moved to (585, 204)
Screenshot: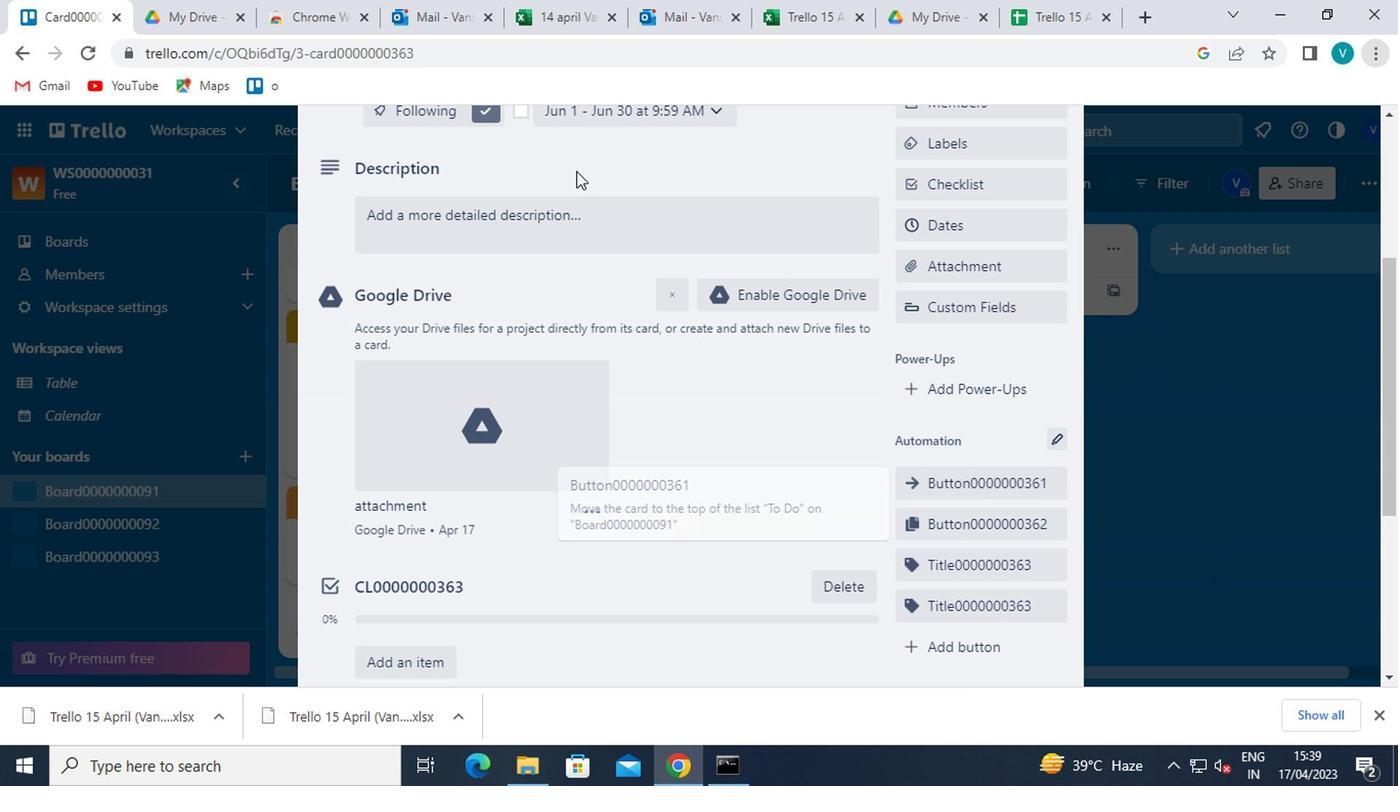 
Action: Mouse pressed left at (585, 204)
Screenshot: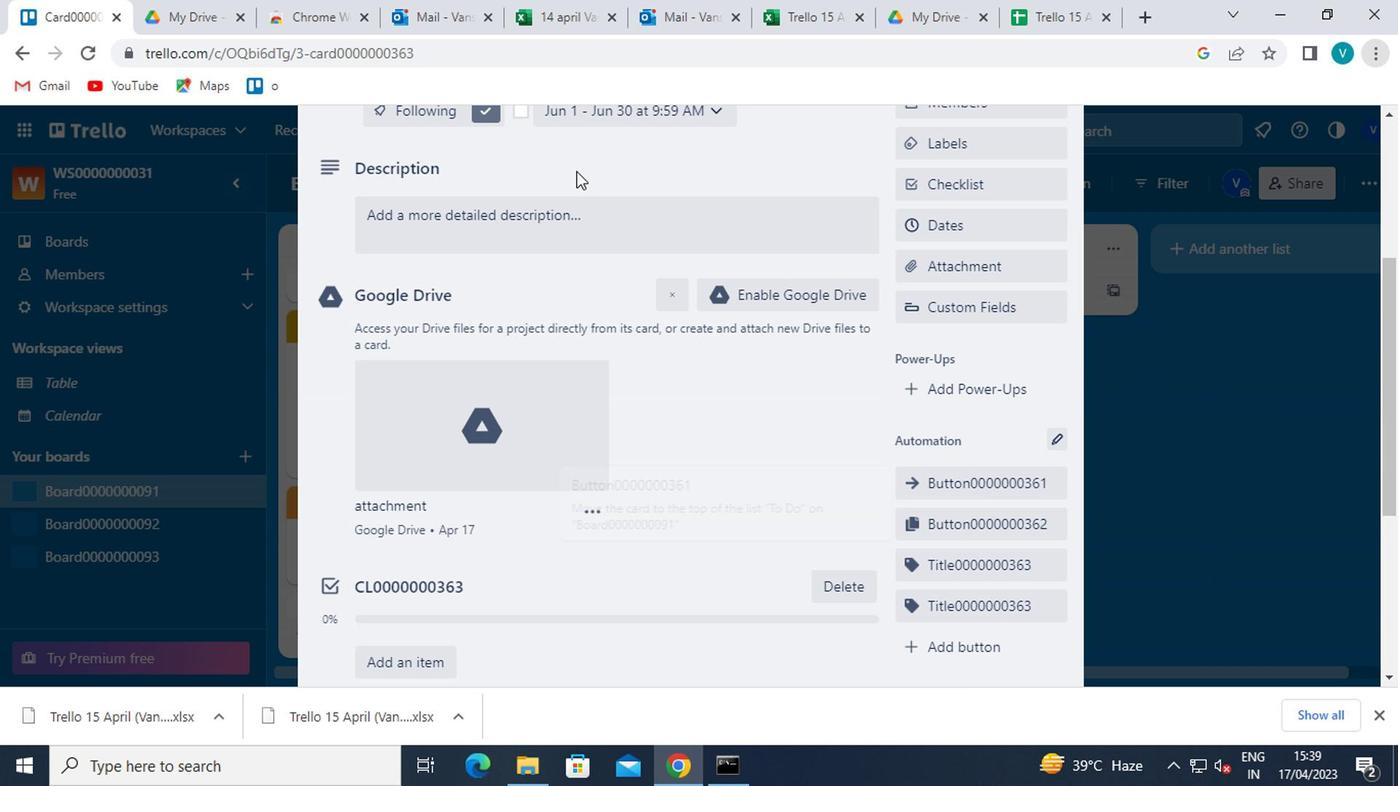 
Action: Key pressed <Key.shift>DS0000000363
Screenshot: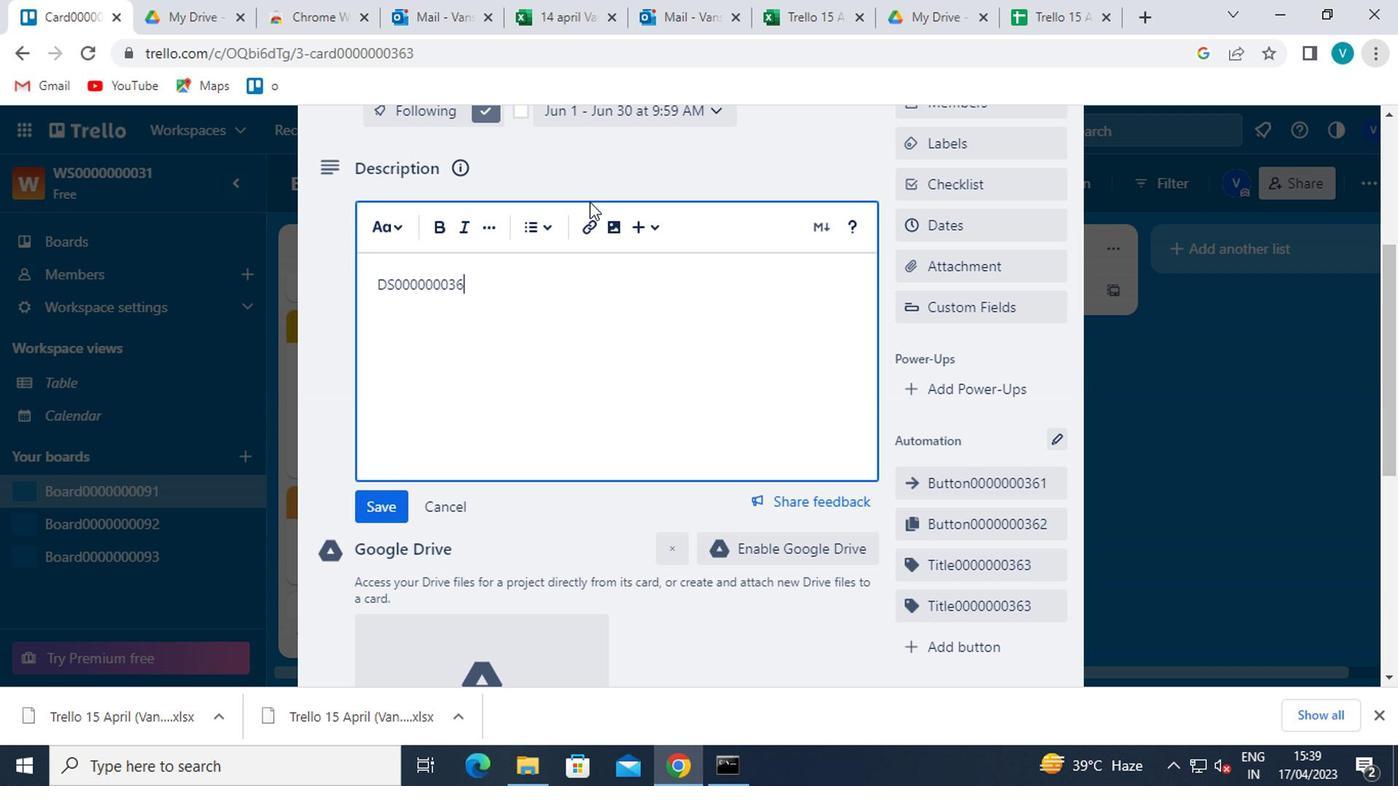 
Action: Mouse moved to (394, 495)
Screenshot: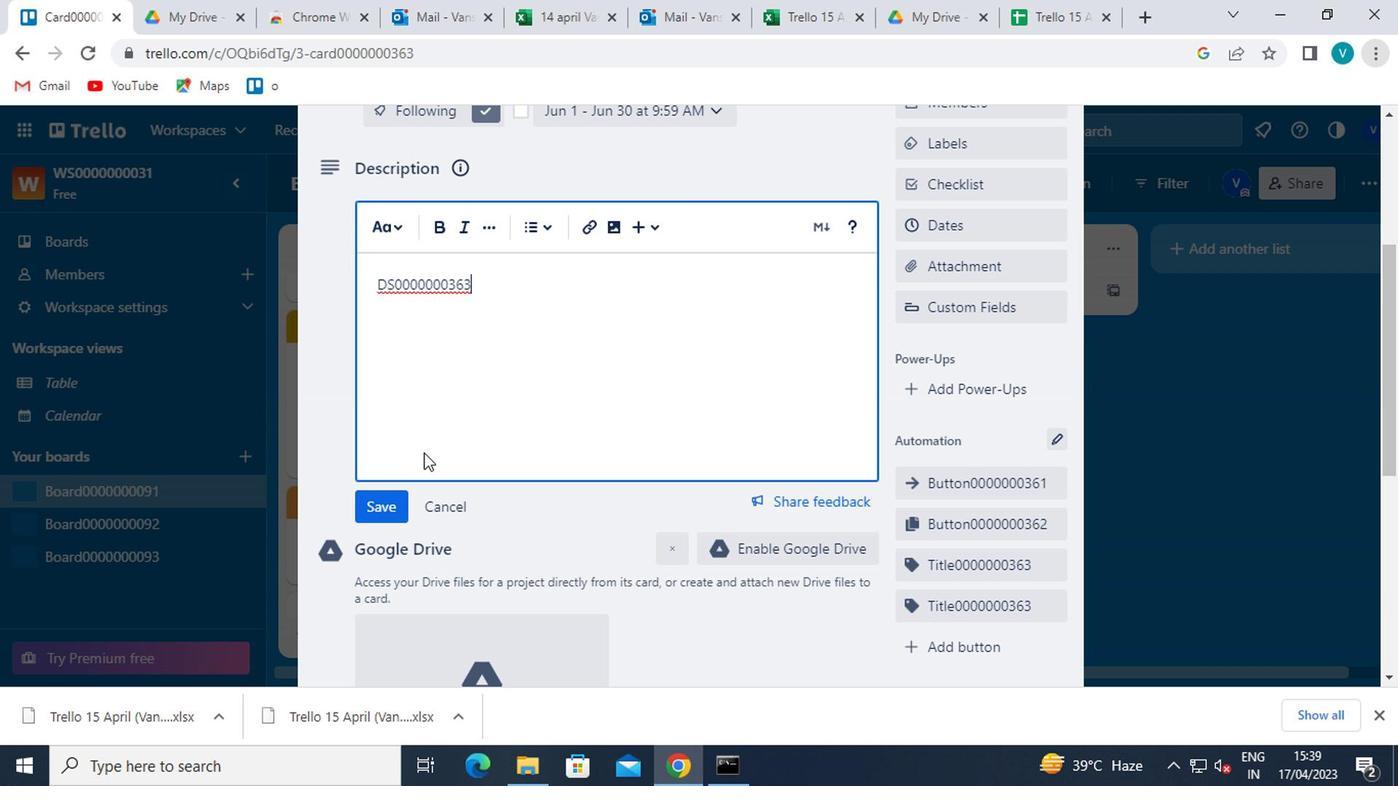 
Action: Mouse pressed left at (394, 495)
Screenshot: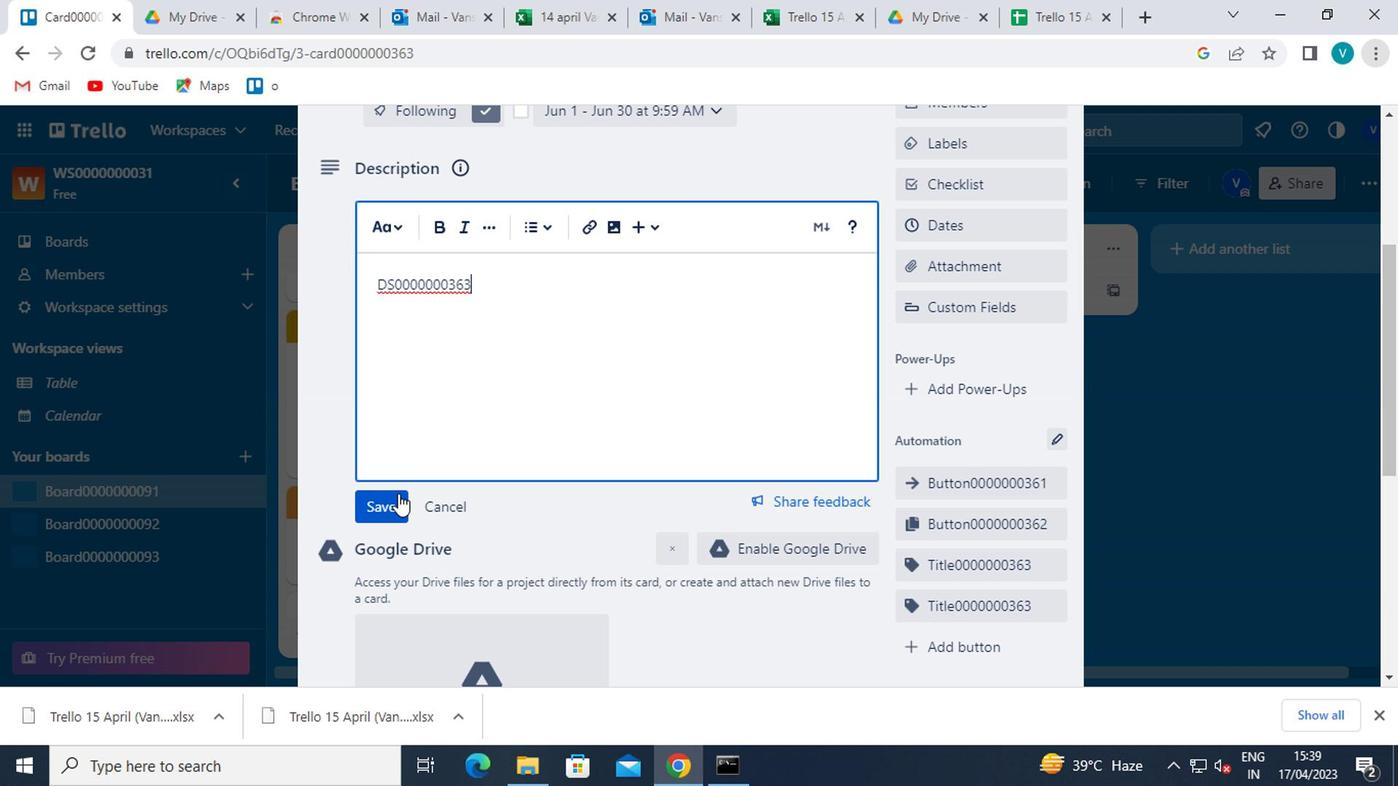 
Action: Mouse moved to (400, 492)
Screenshot: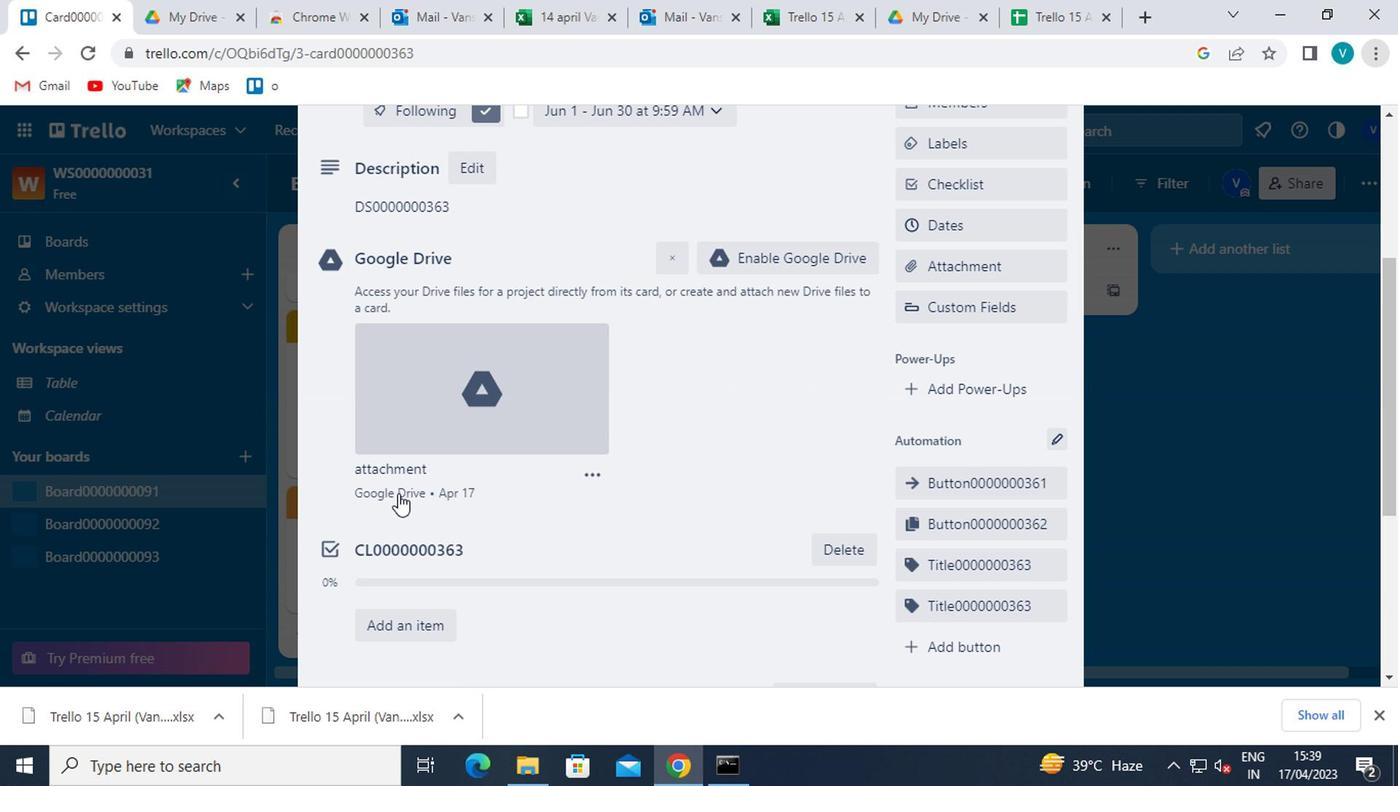 
Action: Mouse scrolled (400, 490) with delta (0, -1)
Screenshot: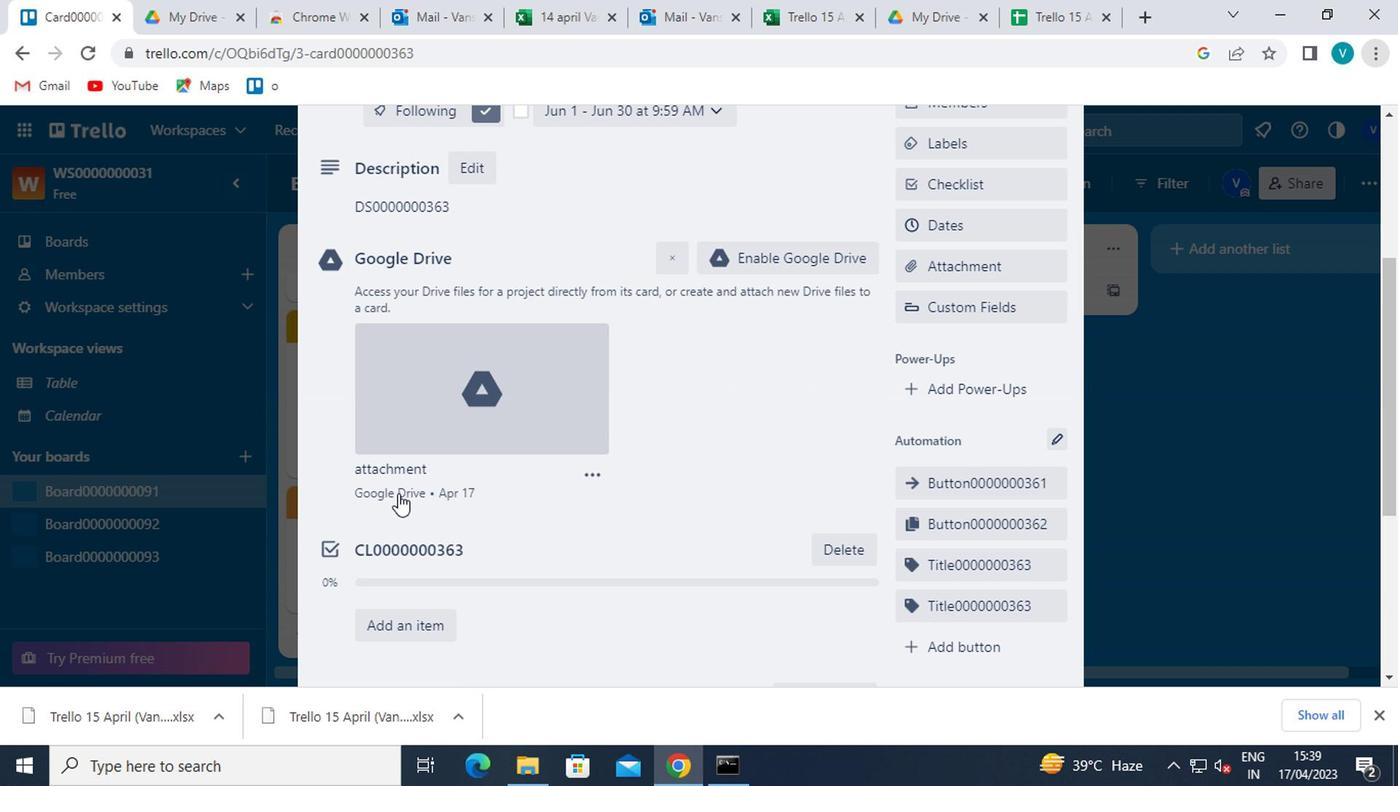 
Action: Mouse moved to (401, 492)
Screenshot: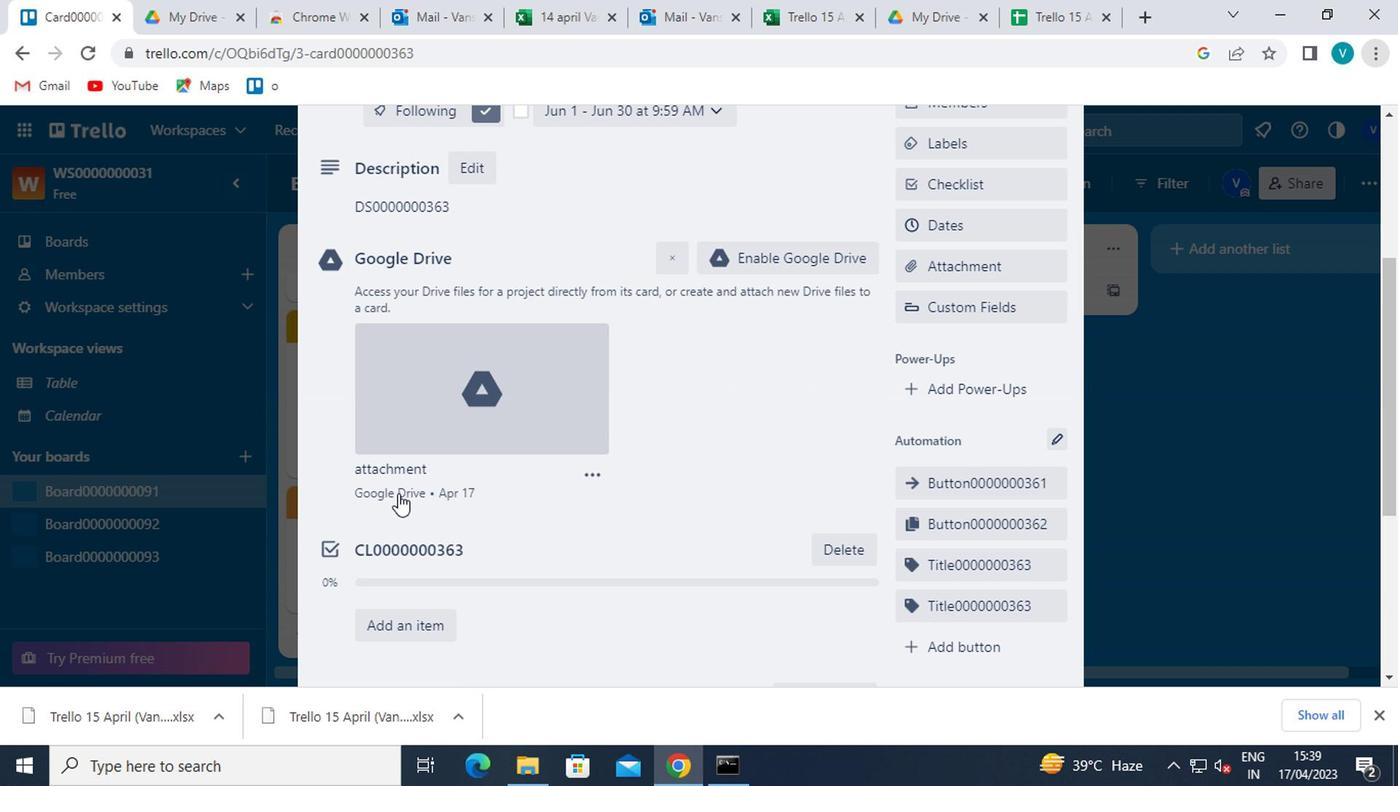 
Action: Mouse scrolled (401, 490) with delta (0, -1)
Screenshot: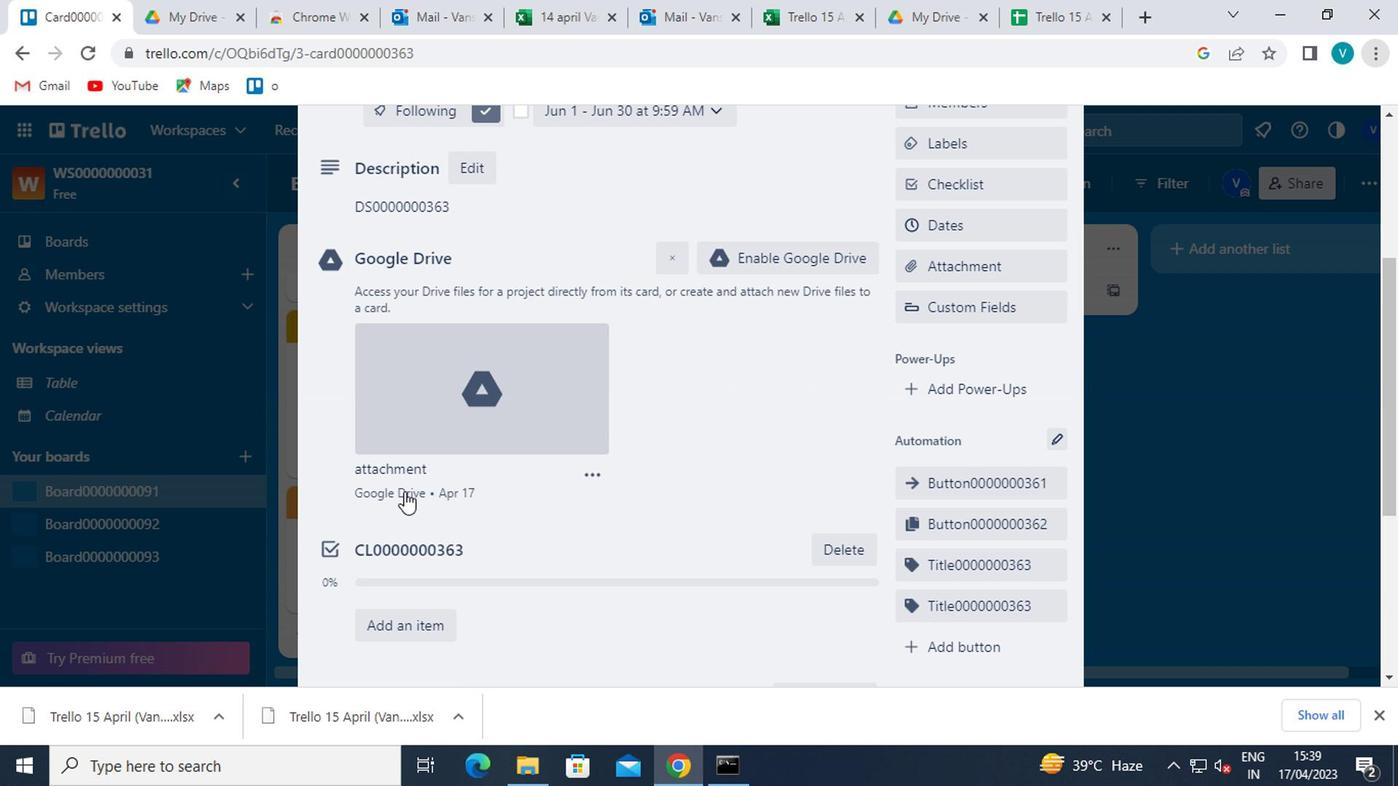 
Action: Mouse moved to (421, 552)
Screenshot: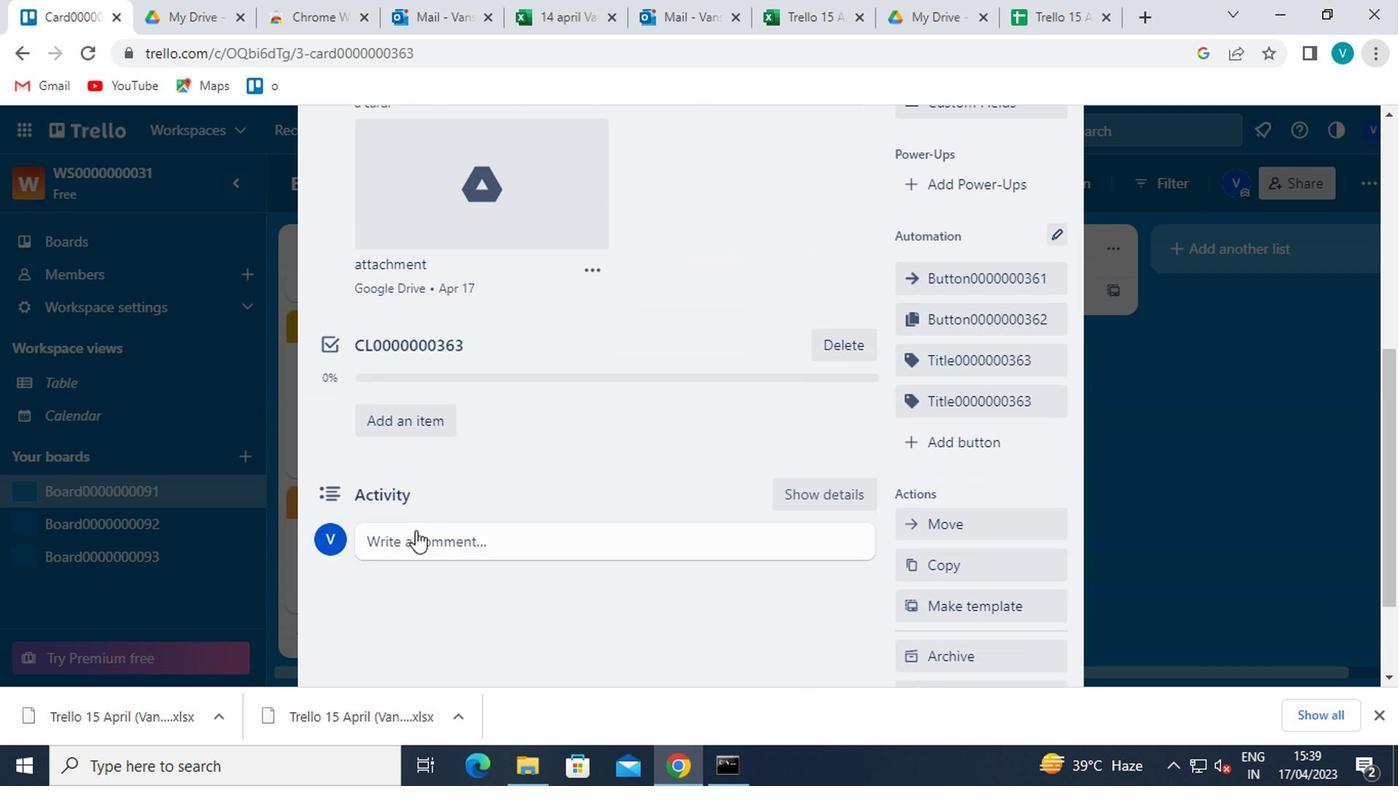 
Action: Mouse pressed left at (421, 552)
Screenshot: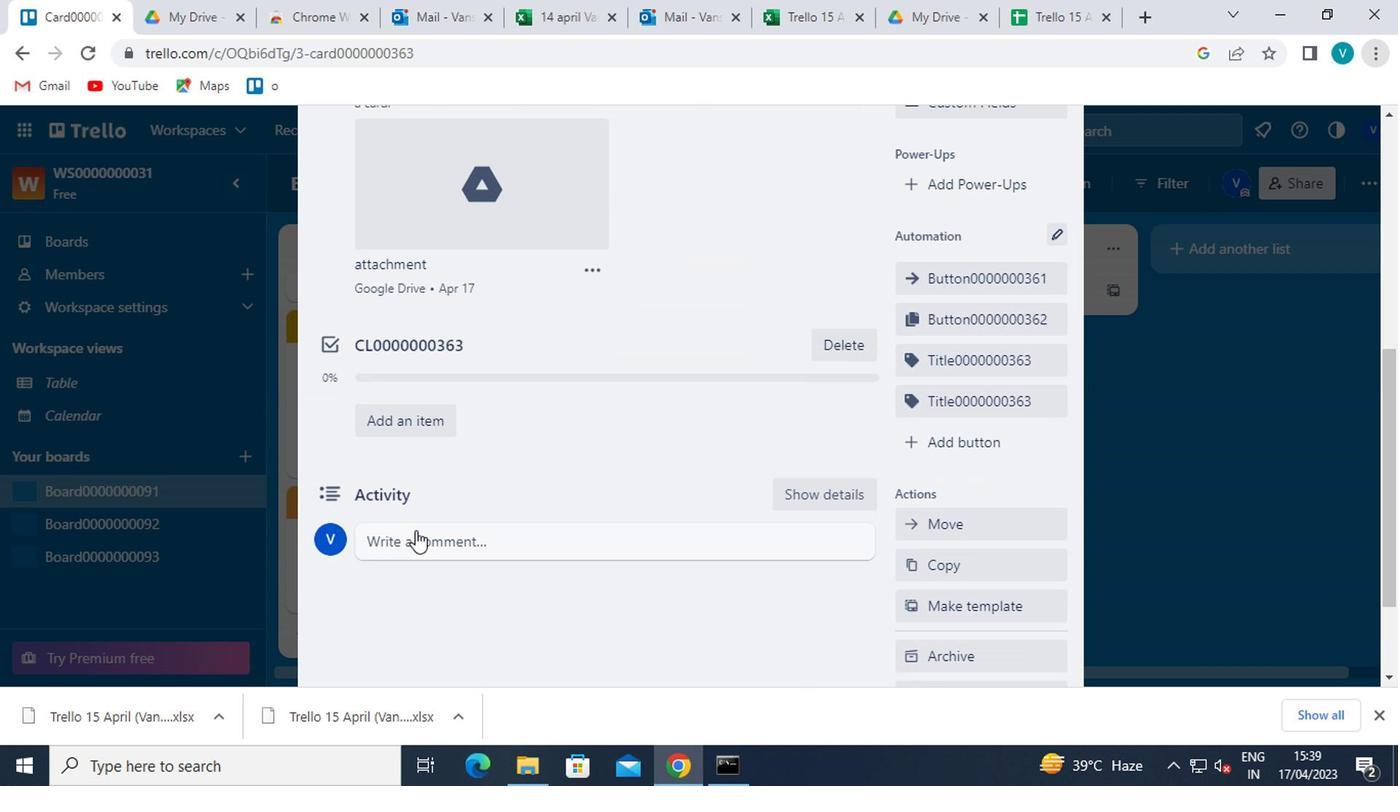 
Action: Key pressed <Key.shift>CM0000000363
Screenshot: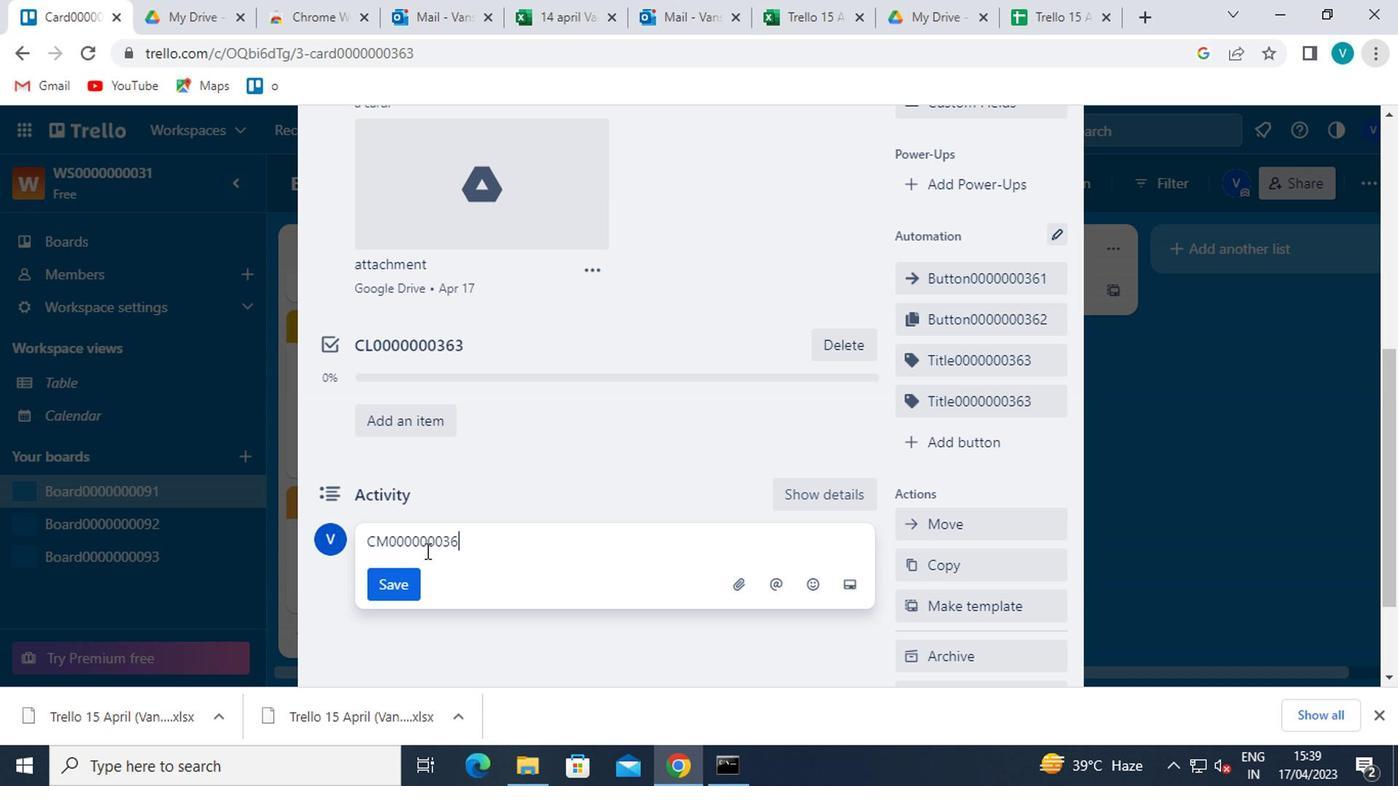 
Action: Mouse moved to (411, 576)
Screenshot: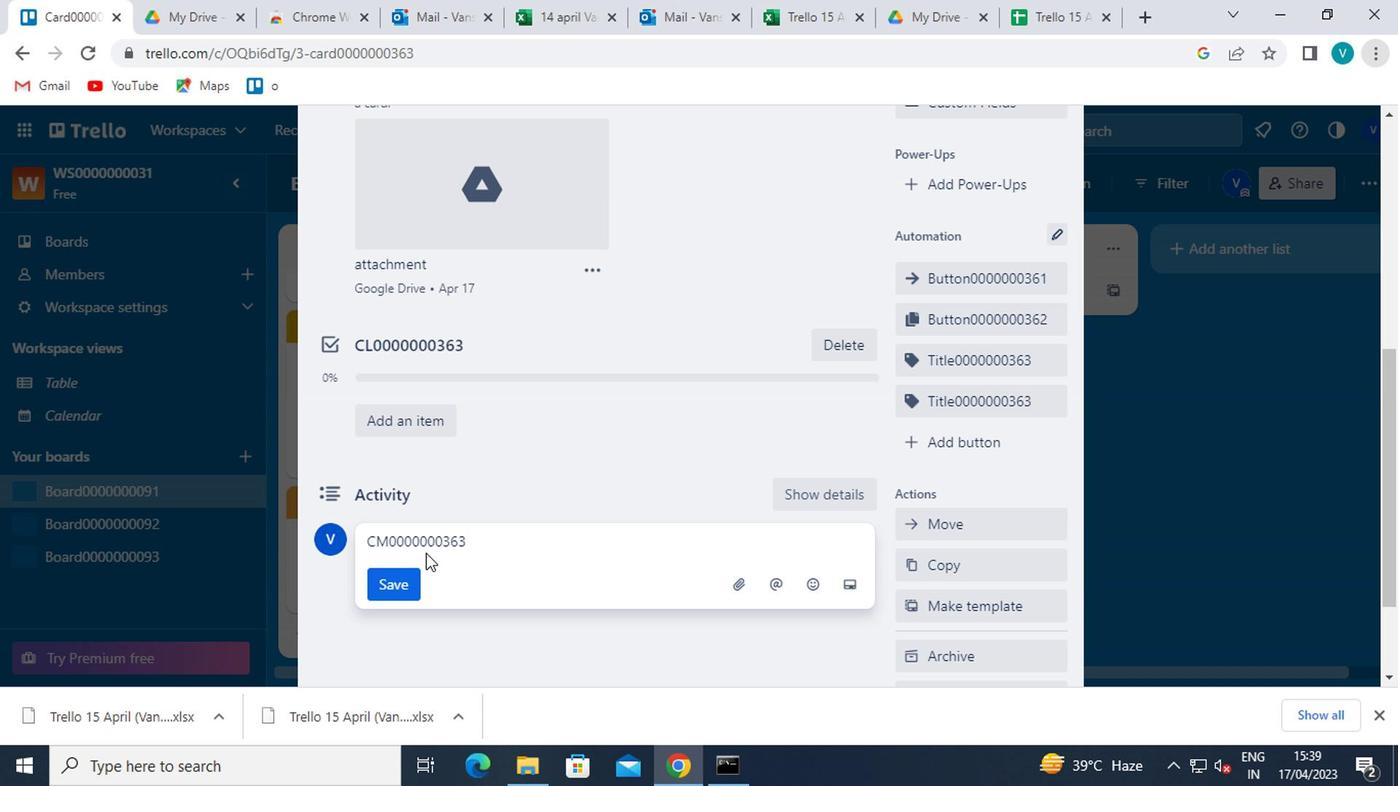 
Action: Mouse pressed left at (411, 576)
Screenshot: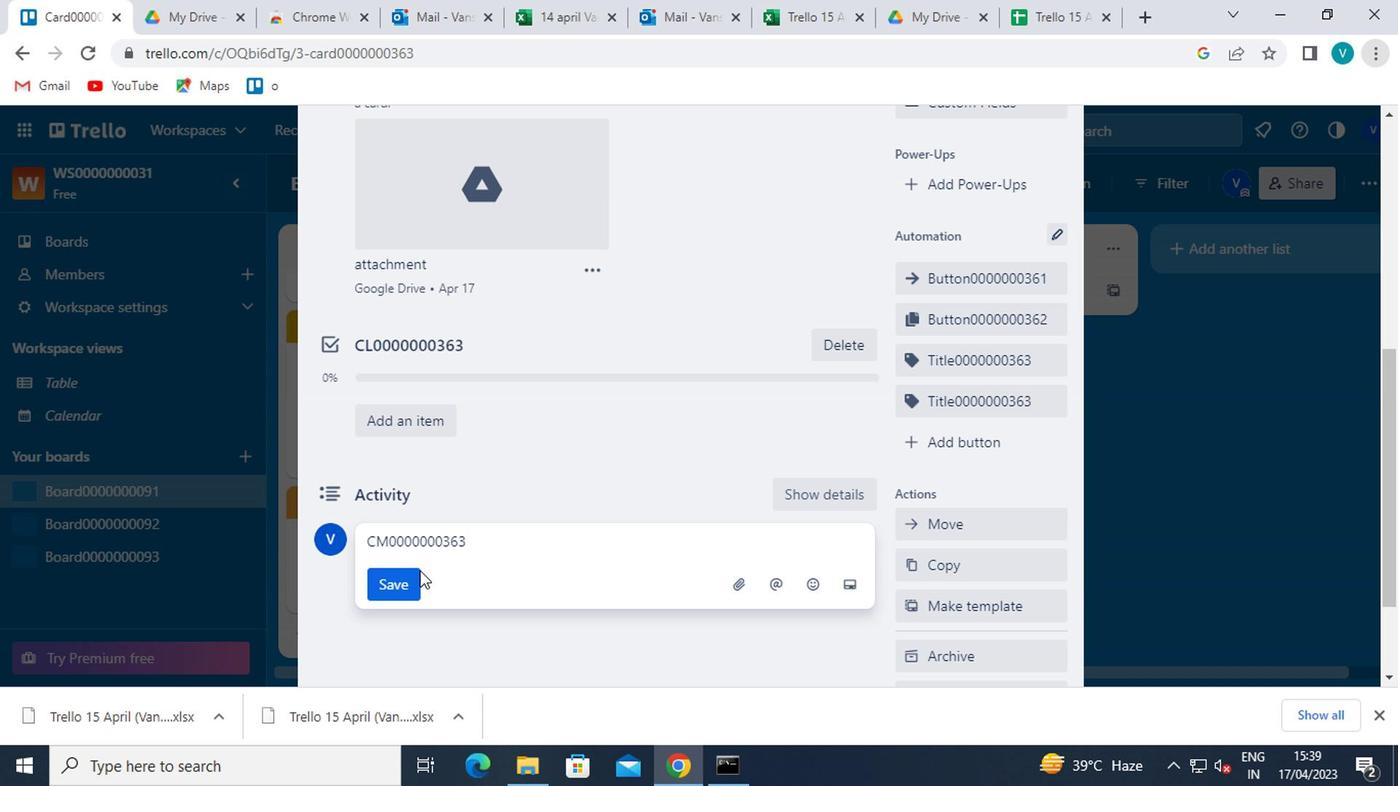 
